 Task: Find connections with filter location Hisar with filter topic #training with filter profile language Potuguese with filter current company IndiGo (InterGlobe Aviation Ltd) with filter school Freshers Tamil Nadu Jobs with filter industry Wholesale Raw Farm Products with filter service category Mobile Marketing with filter keywords title School Bus Driver
Action: Mouse moved to (481, 63)
Screenshot: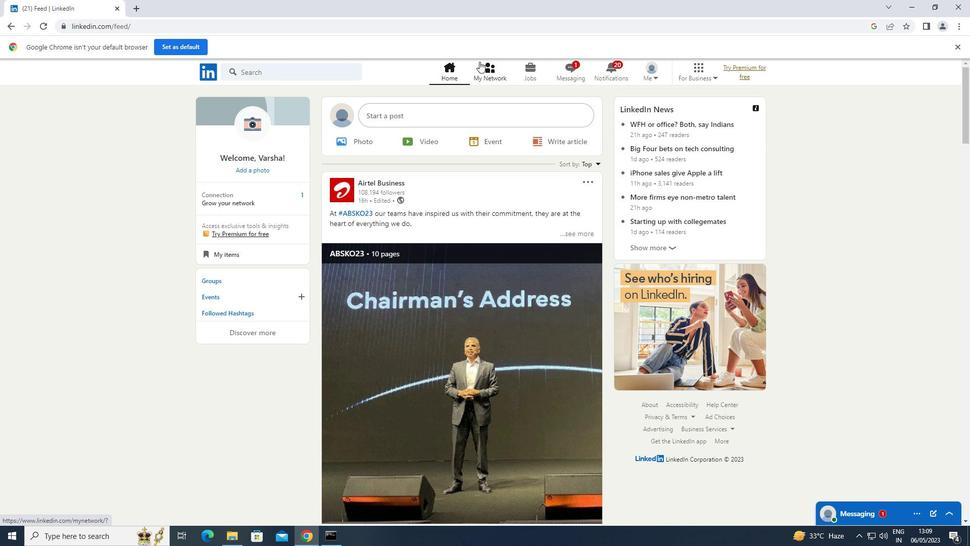 
Action: Mouse pressed left at (481, 63)
Screenshot: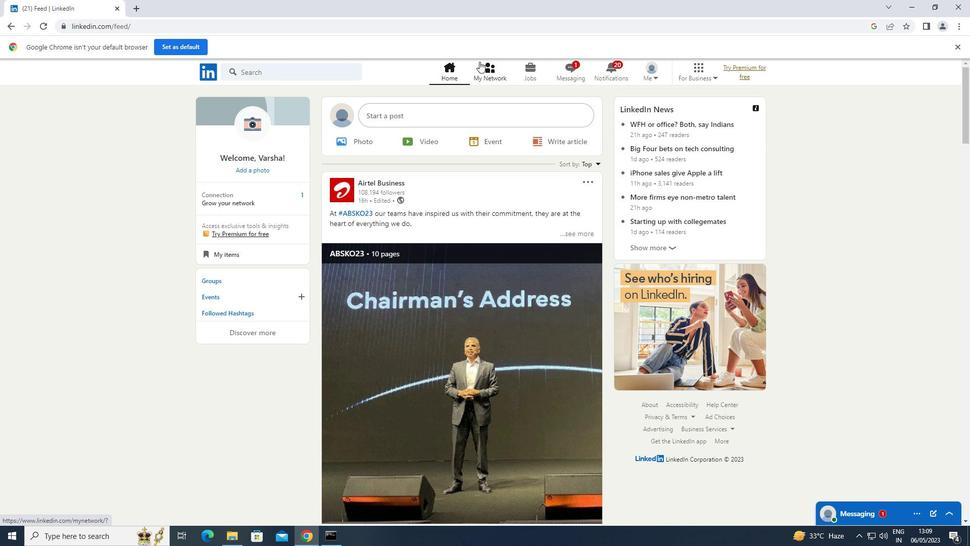 
Action: Mouse moved to (239, 124)
Screenshot: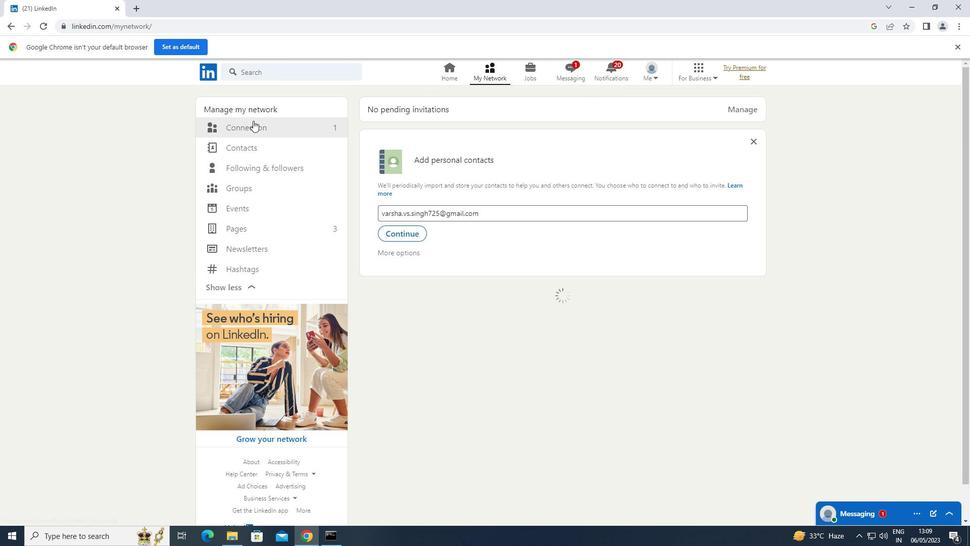 
Action: Mouse pressed left at (239, 124)
Screenshot: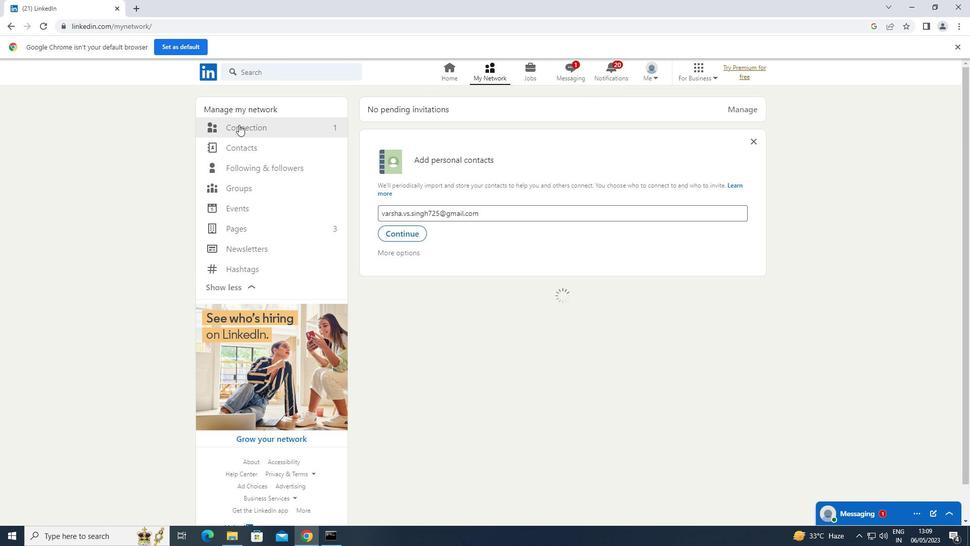 
Action: Mouse moved to (581, 129)
Screenshot: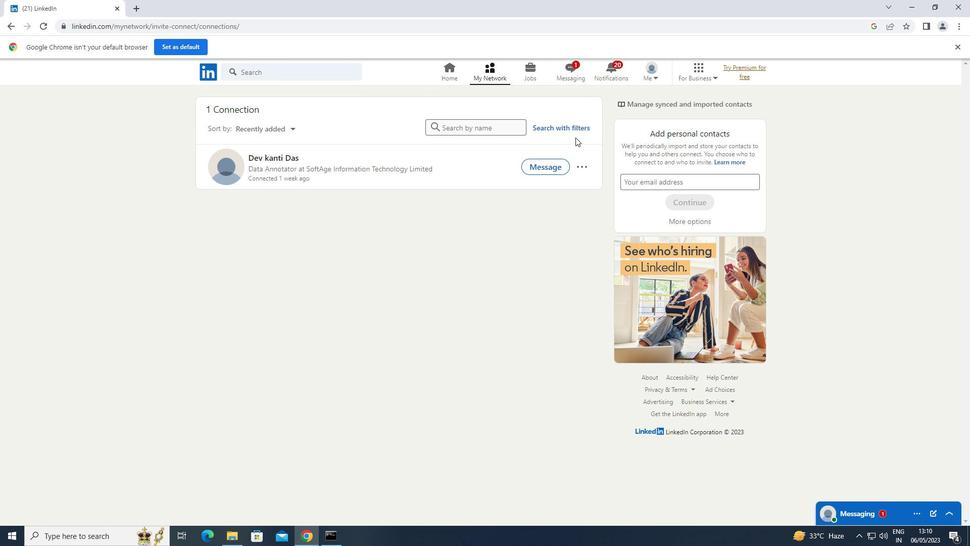 
Action: Mouse pressed left at (581, 129)
Screenshot: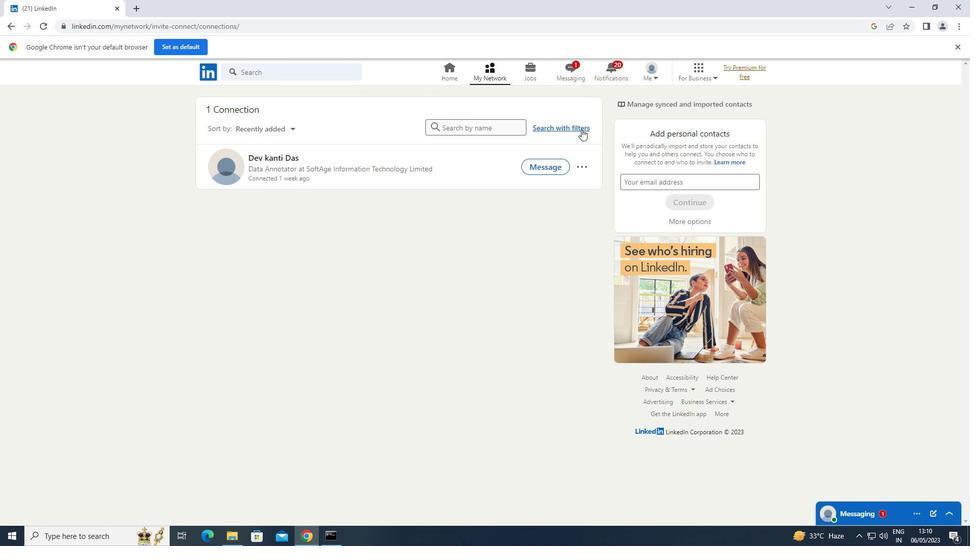 
Action: Mouse moved to (520, 102)
Screenshot: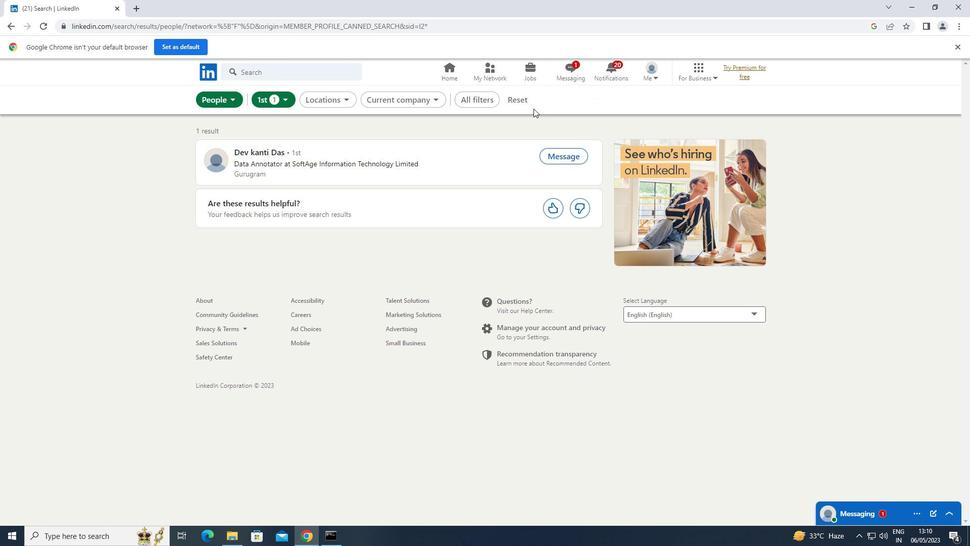 
Action: Mouse pressed left at (520, 102)
Screenshot: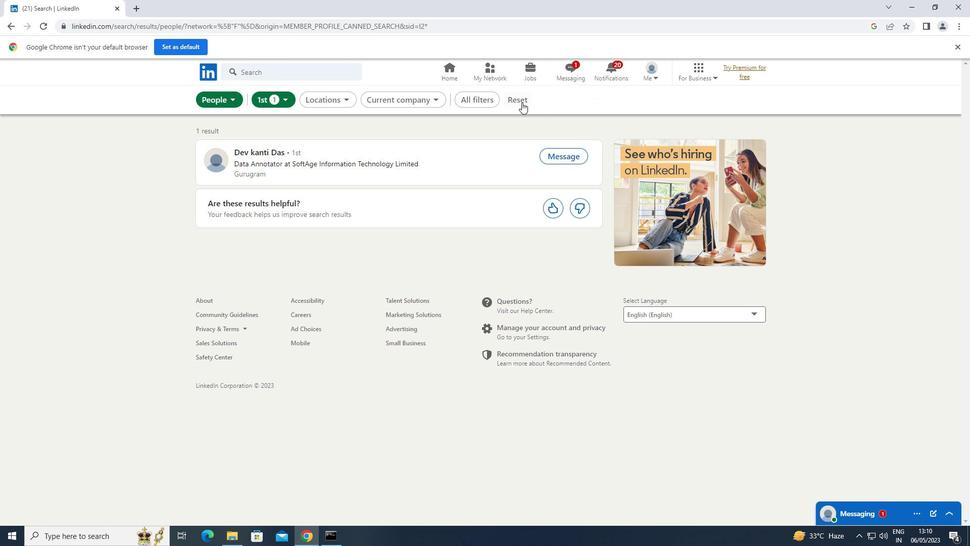 
Action: Mouse moved to (501, 103)
Screenshot: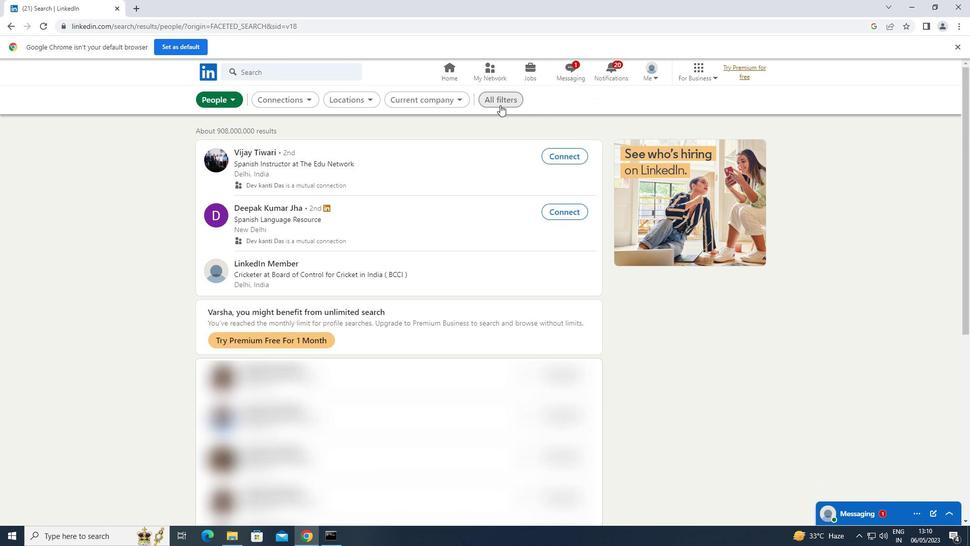 
Action: Mouse pressed left at (501, 103)
Screenshot: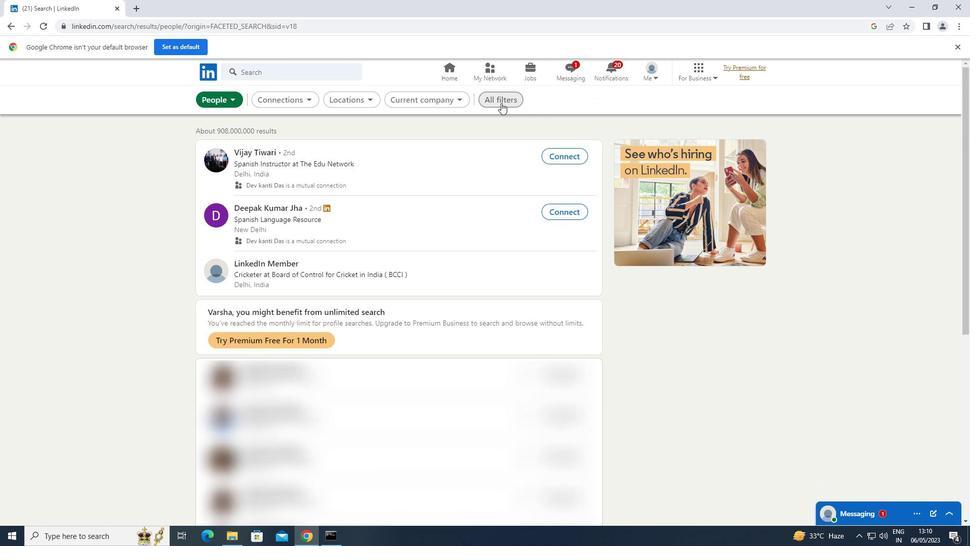 
Action: Mouse moved to (732, 205)
Screenshot: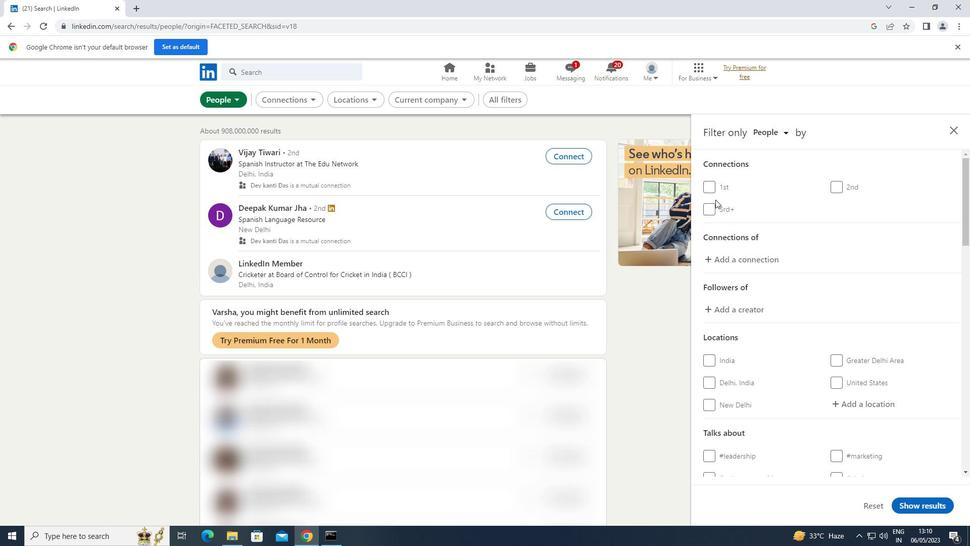 
Action: Mouse scrolled (732, 204) with delta (0, 0)
Screenshot: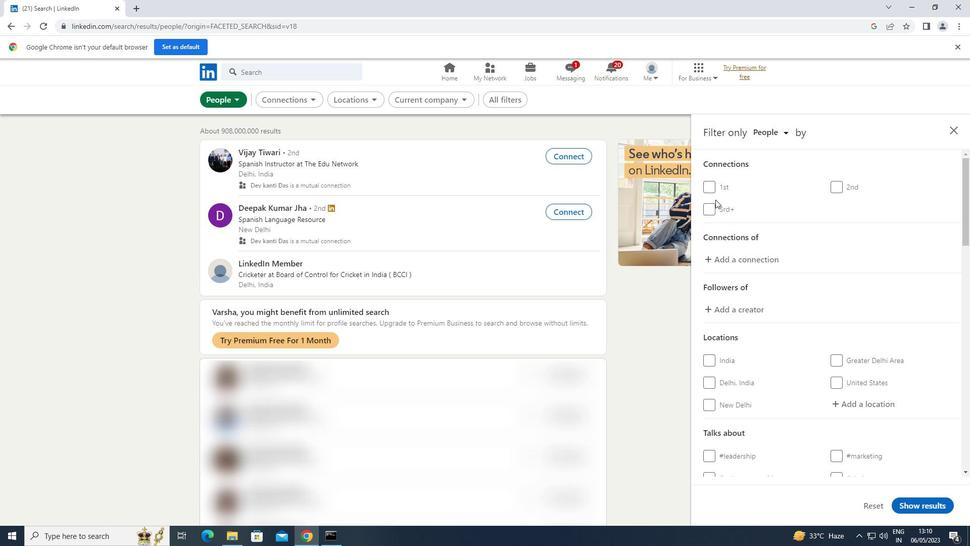 
Action: Mouse moved to (733, 205)
Screenshot: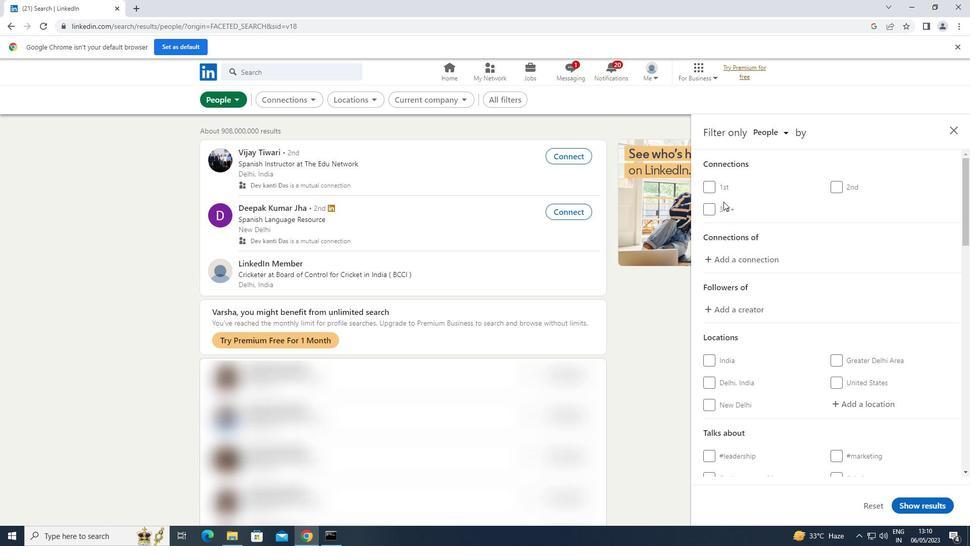 
Action: Mouse scrolled (733, 205) with delta (0, 0)
Screenshot: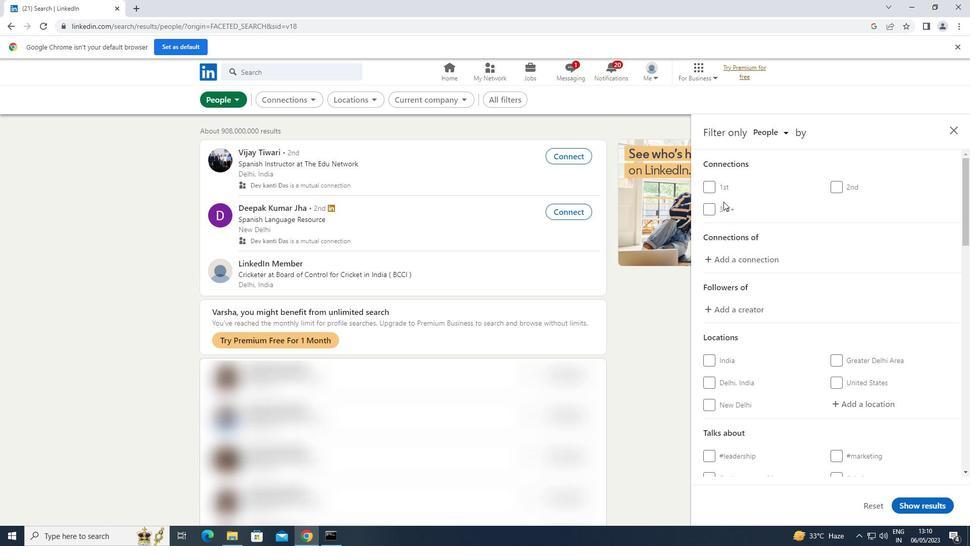 
Action: Mouse scrolled (733, 205) with delta (0, 0)
Screenshot: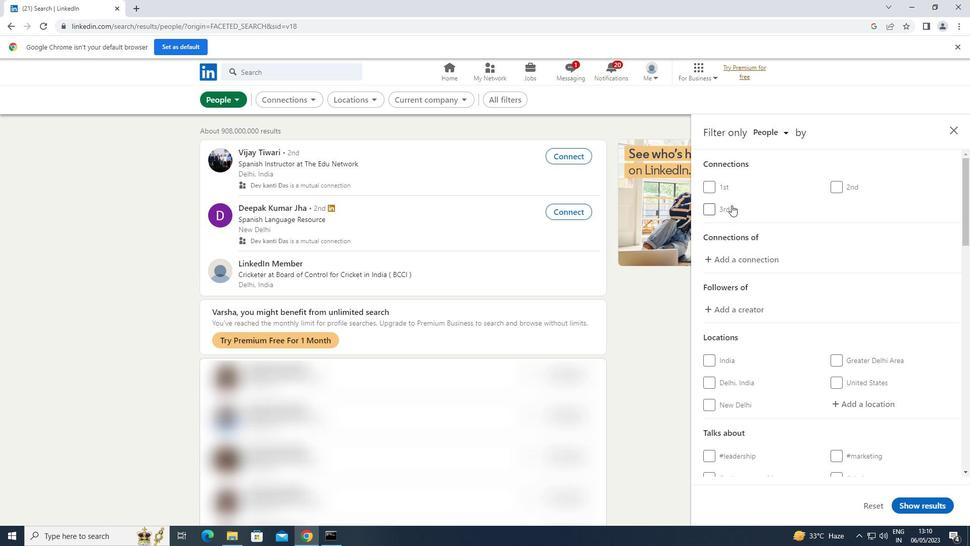 
Action: Mouse moved to (864, 254)
Screenshot: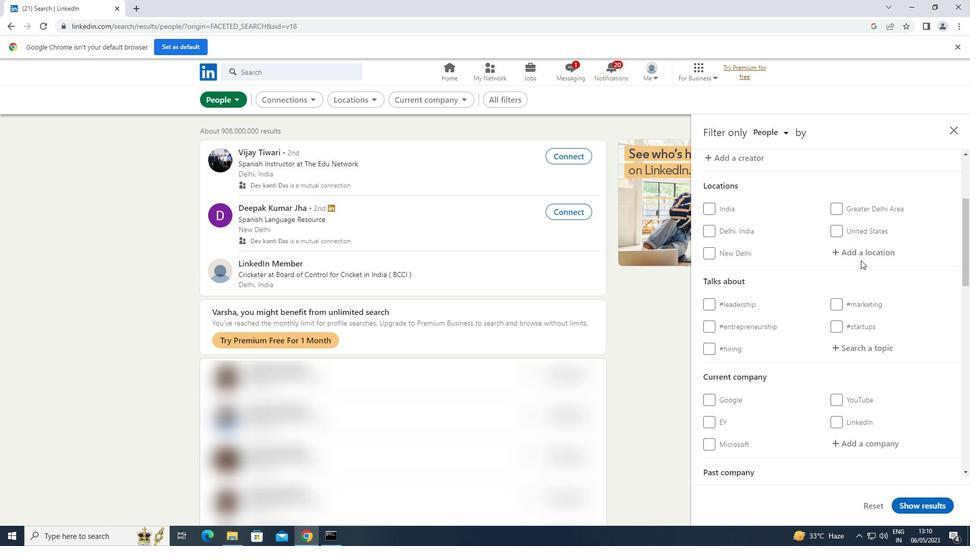 
Action: Mouse pressed left at (864, 254)
Screenshot: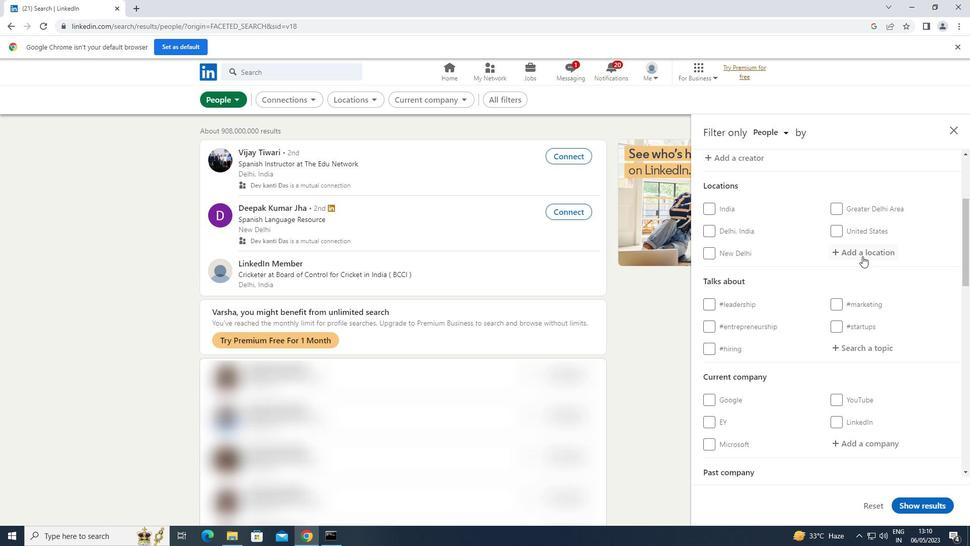 
Action: Key pressed <Key.shift>HISAR
Screenshot: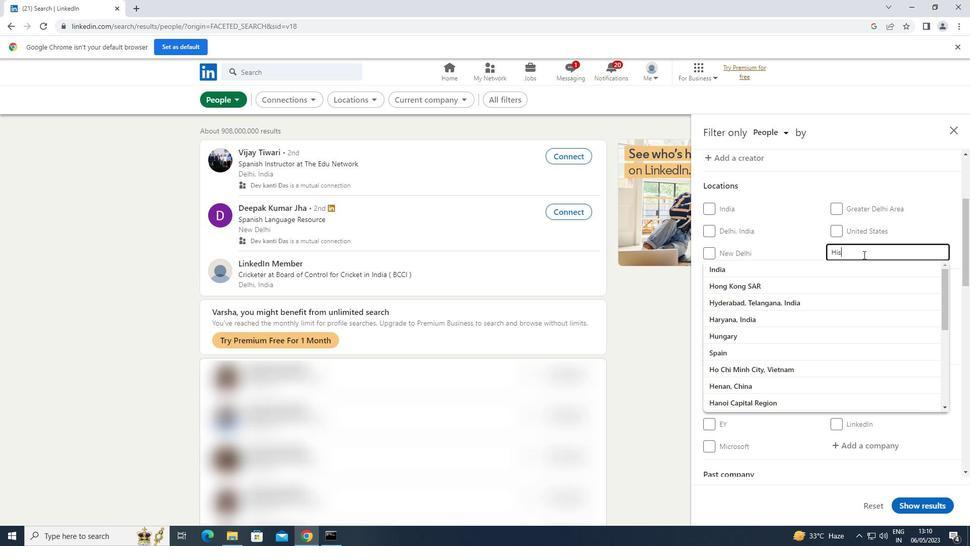 
Action: Mouse moved to (844, 350)
Screenshot: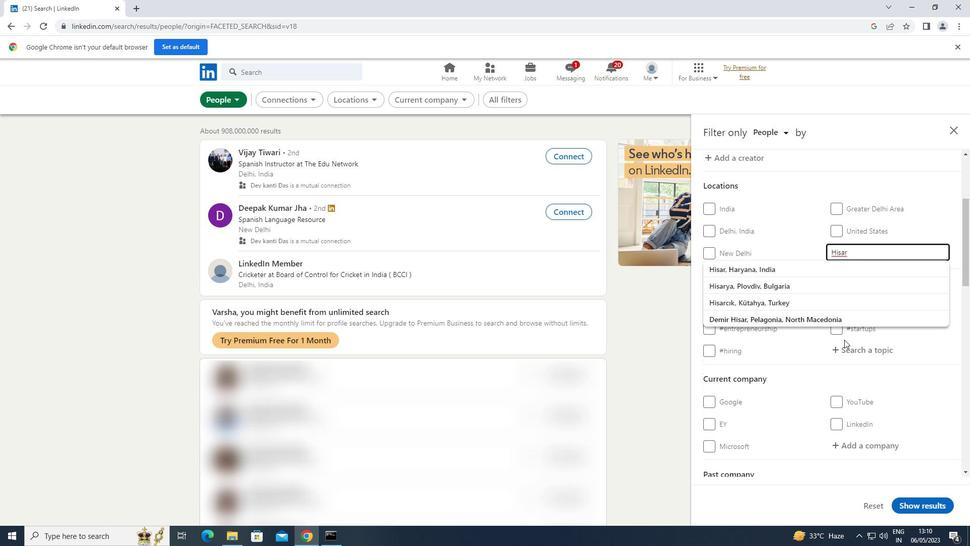 
Action: Mouse pressed left at (844, 350)
Screenshot: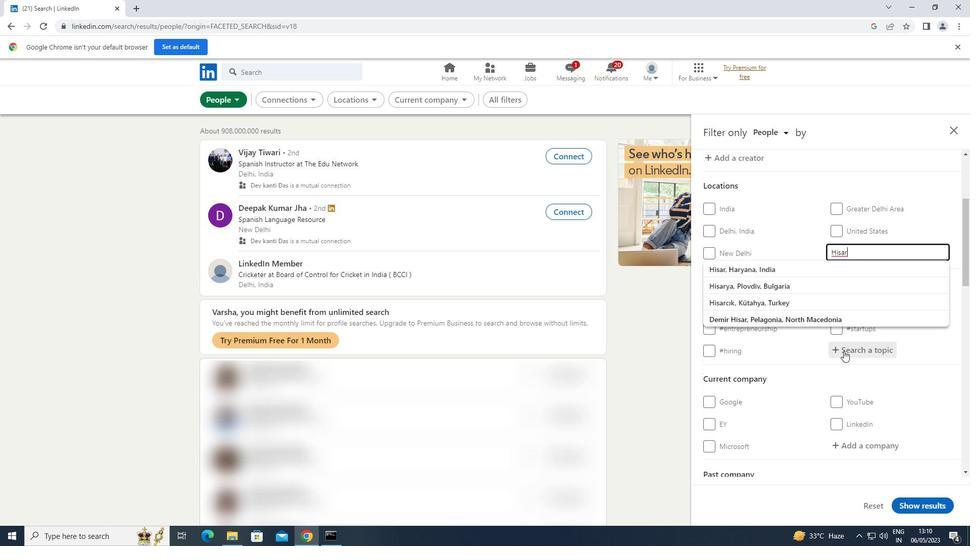 
Action: Key pressed TRAINING
Screenshot: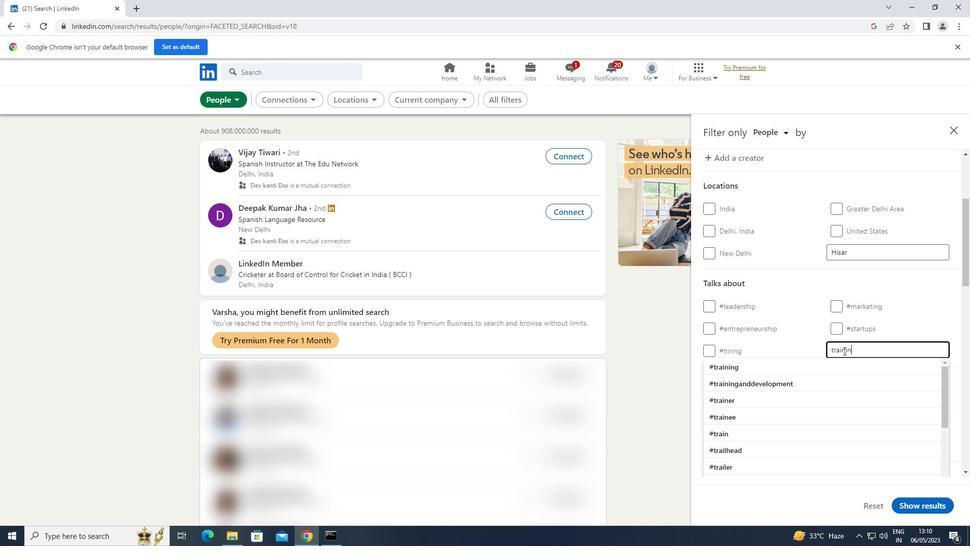 
Action: Mouse moved to (793, 369)
Screenshot: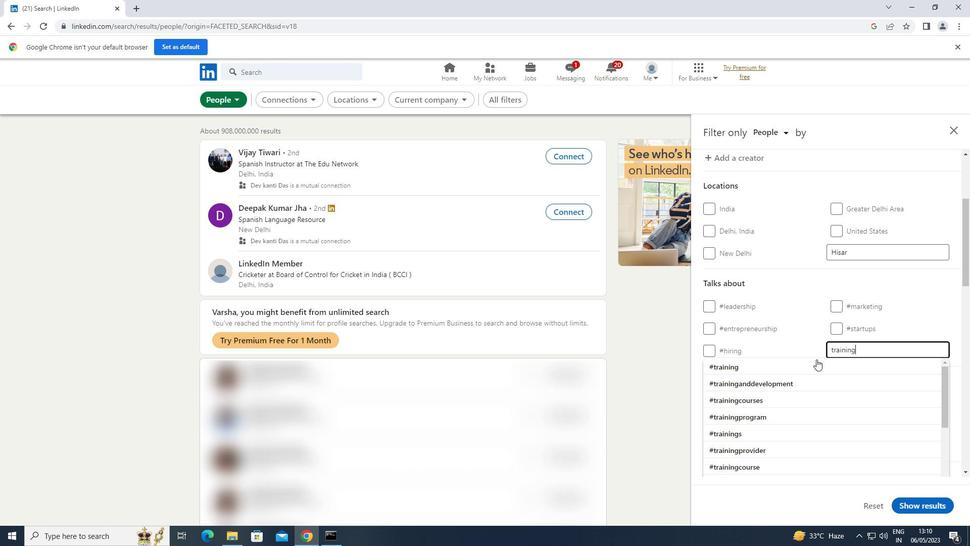 
Action: Mouse pressed left at (793, 369)
Screenshot: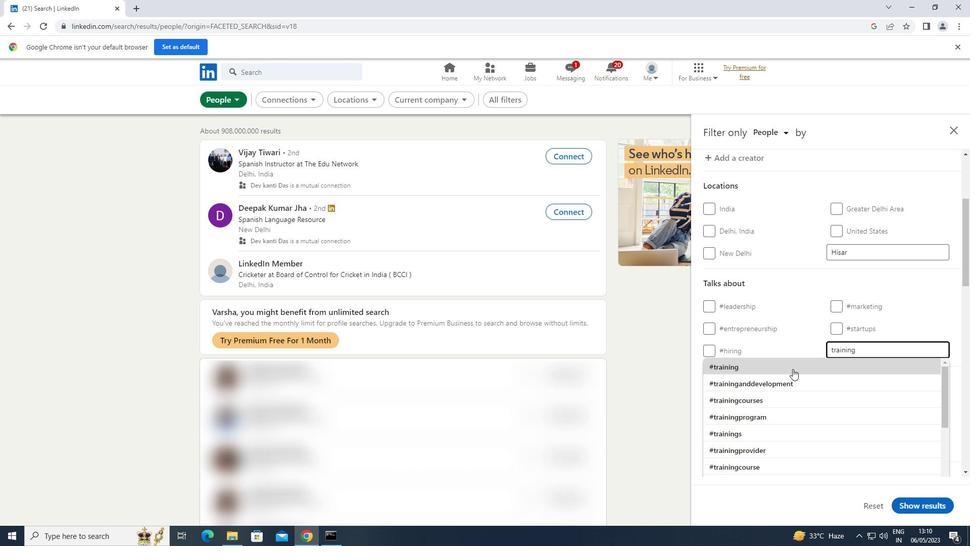 
Action: Mouse moved to (799, 351)
Screenshot: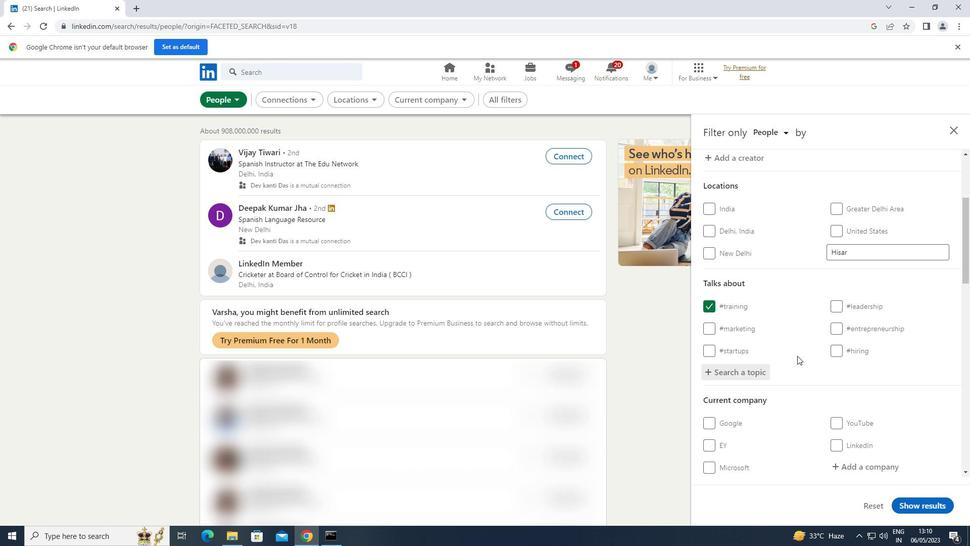 
Action: Mouse scrolled (799, 351) with delta (0, 0)
Screenshot: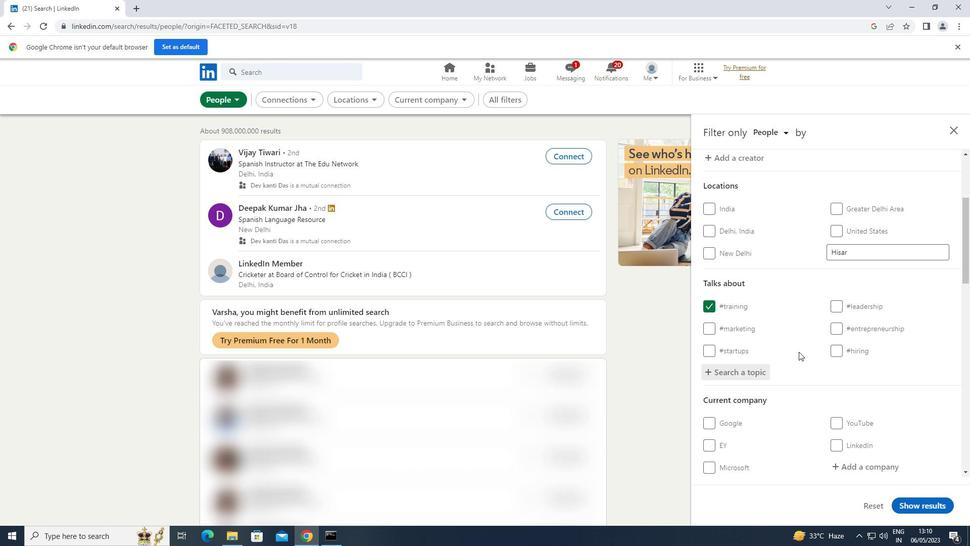 
Action: Mouse scrolled (799, 351) with delta (0, 0)
Screenshot: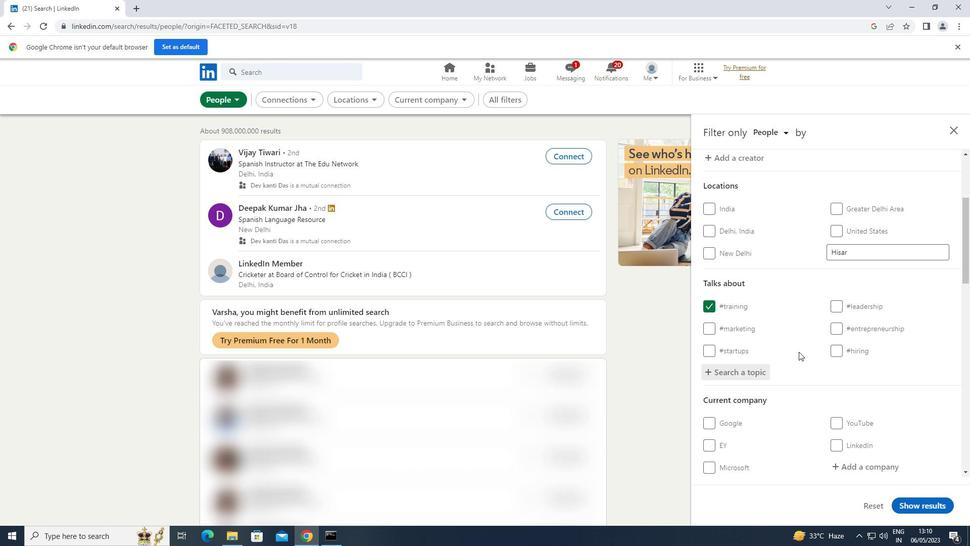
Action: Mouse moved to (799, 349)
Screenshot: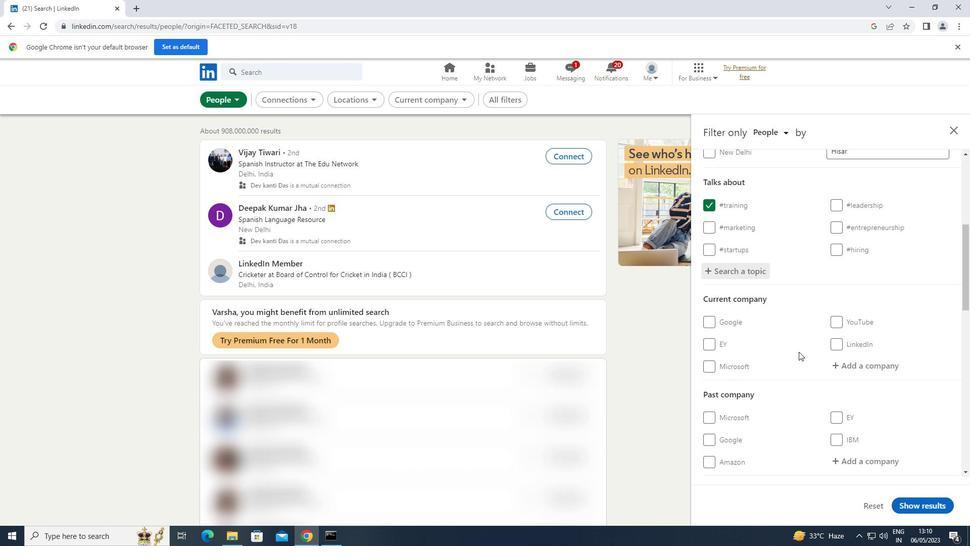 
Action: Mouse scrolled (799, 349) with delta (0, 0)
Screenshot: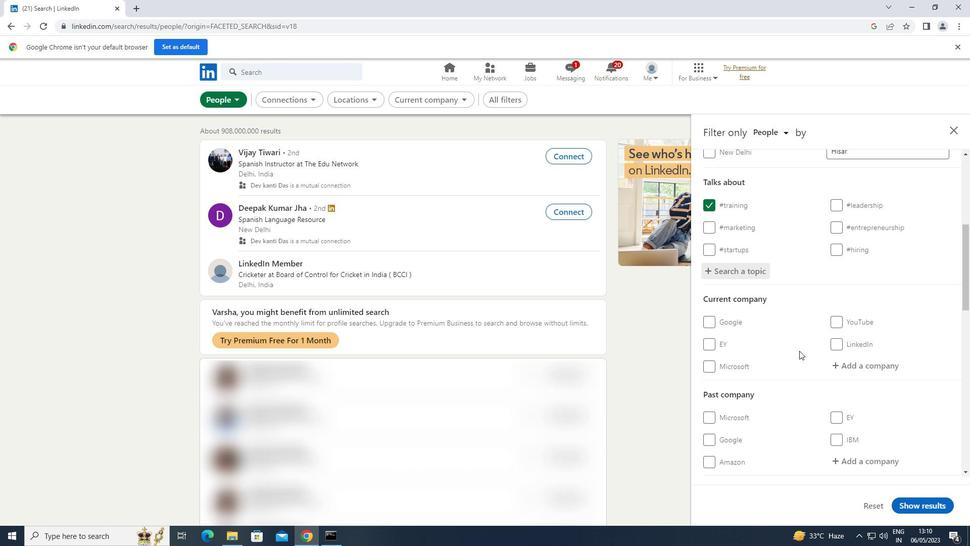 
Action: Mouse scrolled (799, 349) with delta (0, 0)
Screenshot: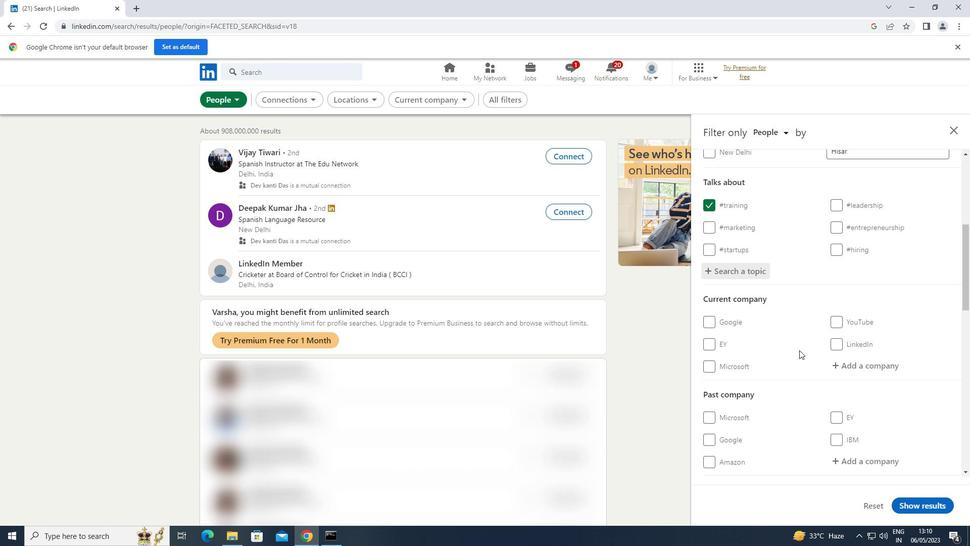 
Action: Mouse scrolled (799, 349) with delta (0, 0)
Screenshot: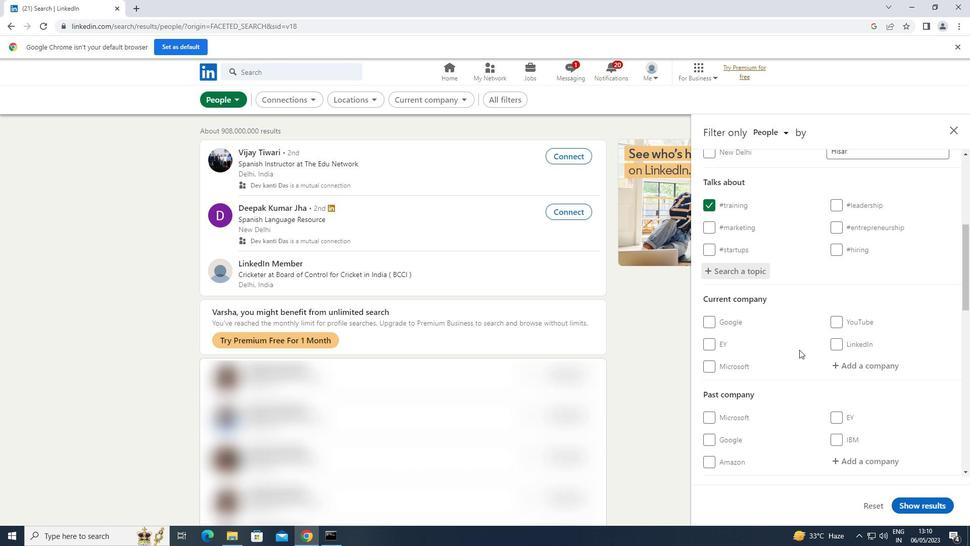 
Action: Mouse scrolled (799, 349) with delta (0, 0)
Screenshot: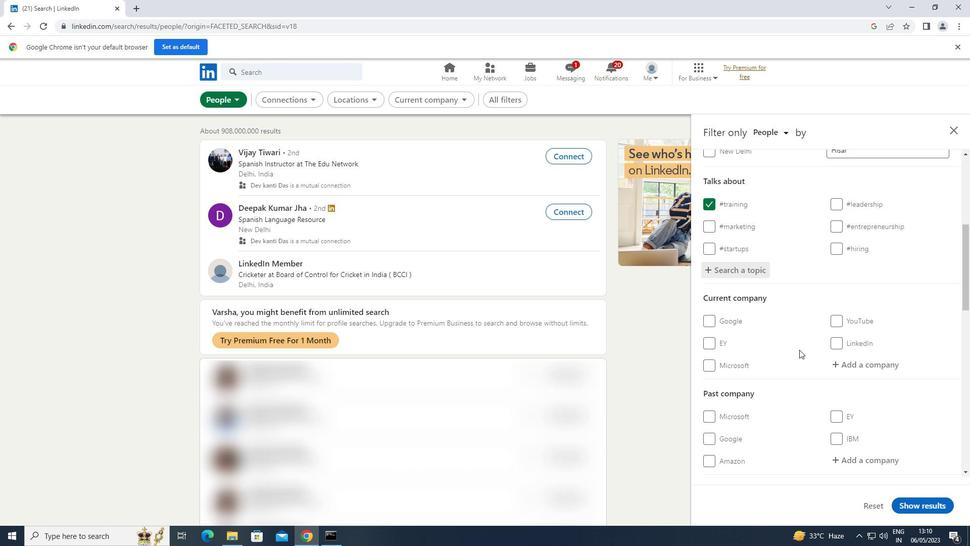 
Action: Mouse moved to (800, 348)
Screenshot: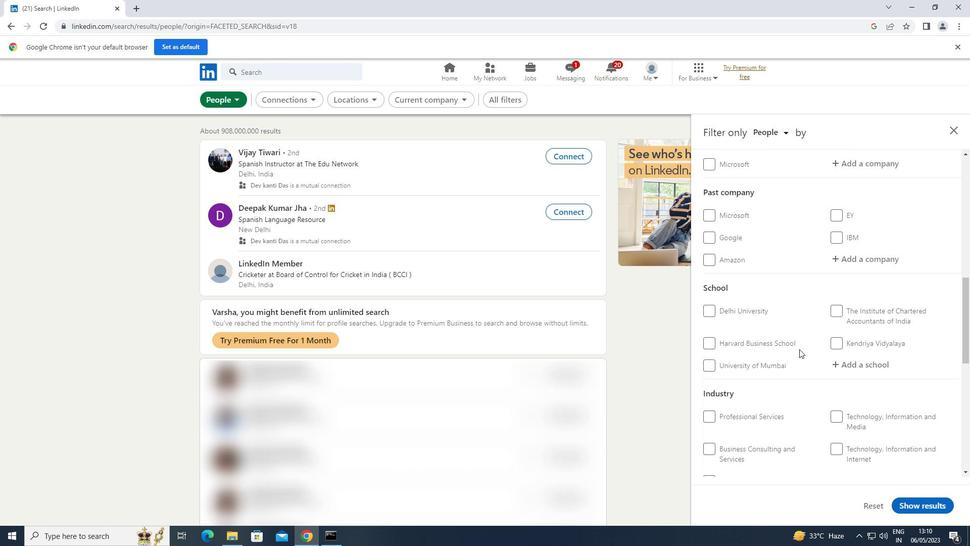 
Action: Mouse scrolled (800, 348) with delta (0, 0)
Screenshot: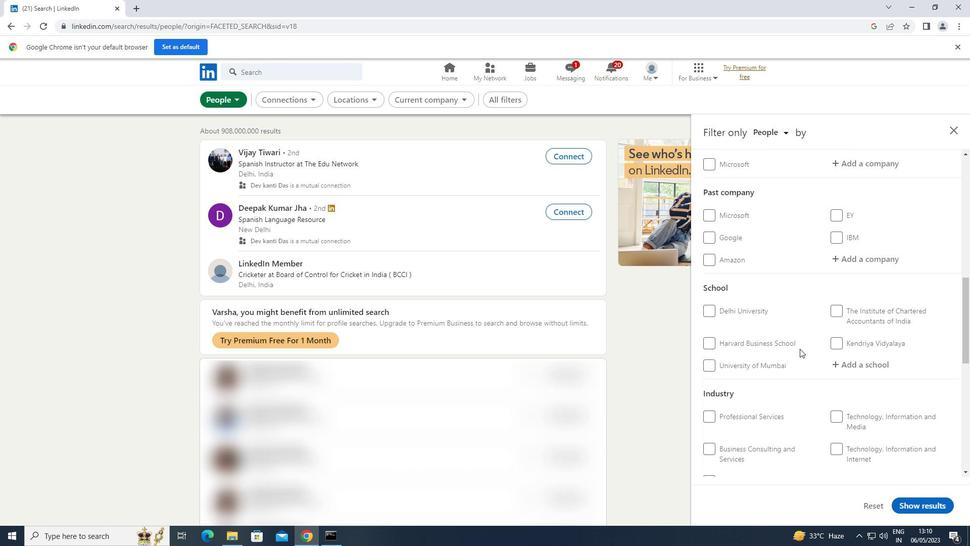 
Action: Mouse scrolled (800, 348) with delta (0, 0)
Screenshot: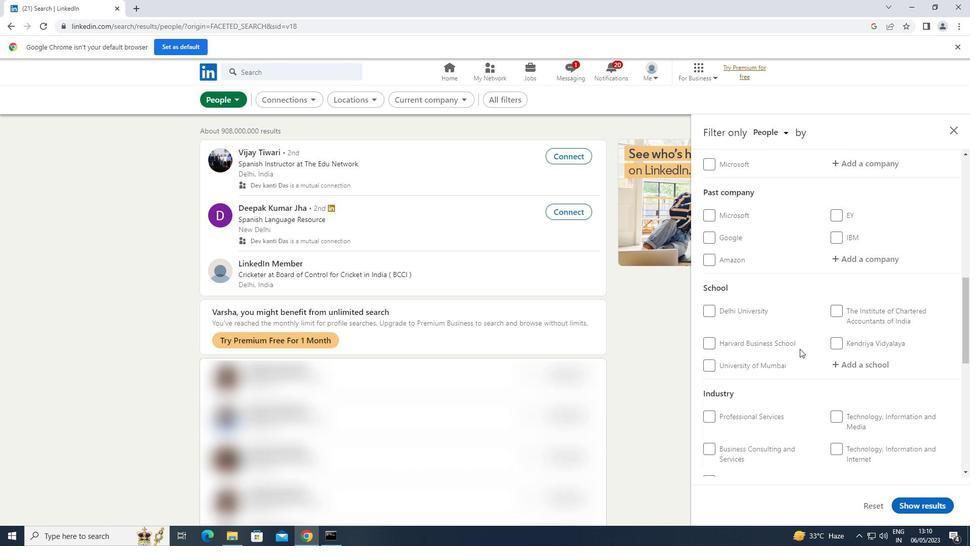 
Action: Mouse scrolled (800, 348) with delta (0, 0)
Screenshot: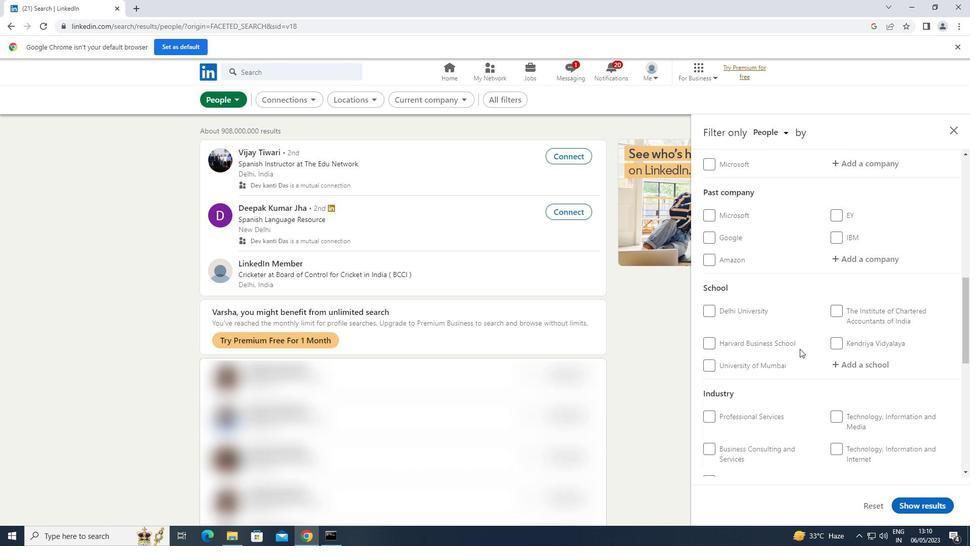 
Action: Mouse moved to (838, 401)
Screenshot: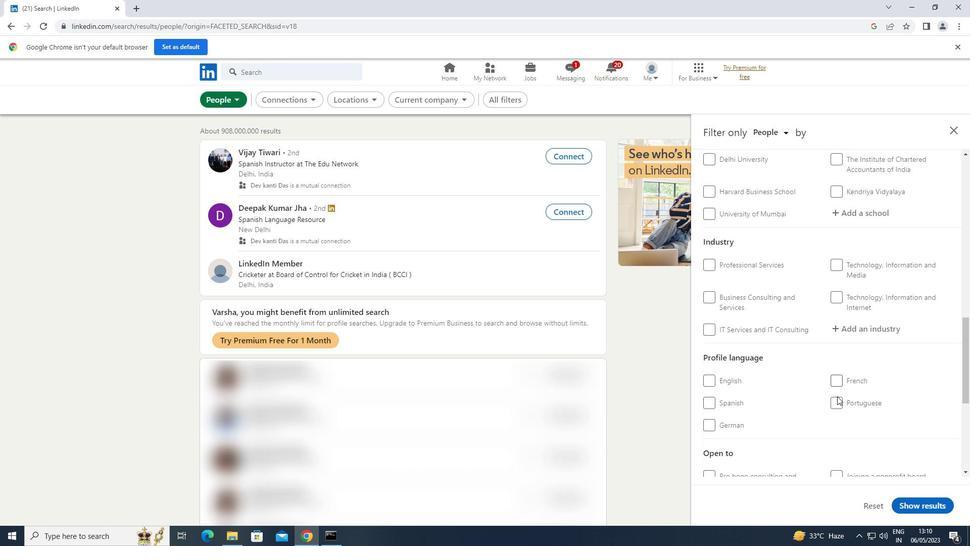 
Action: Mouse pressed left at (838, 401)
Screenshot: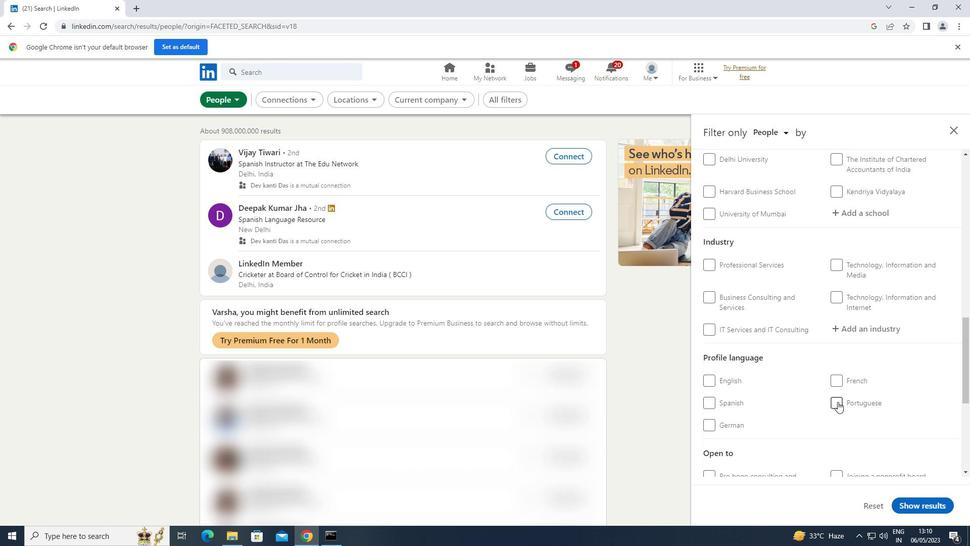 
Action: Mouse moved to (843, 371)
Screenshot: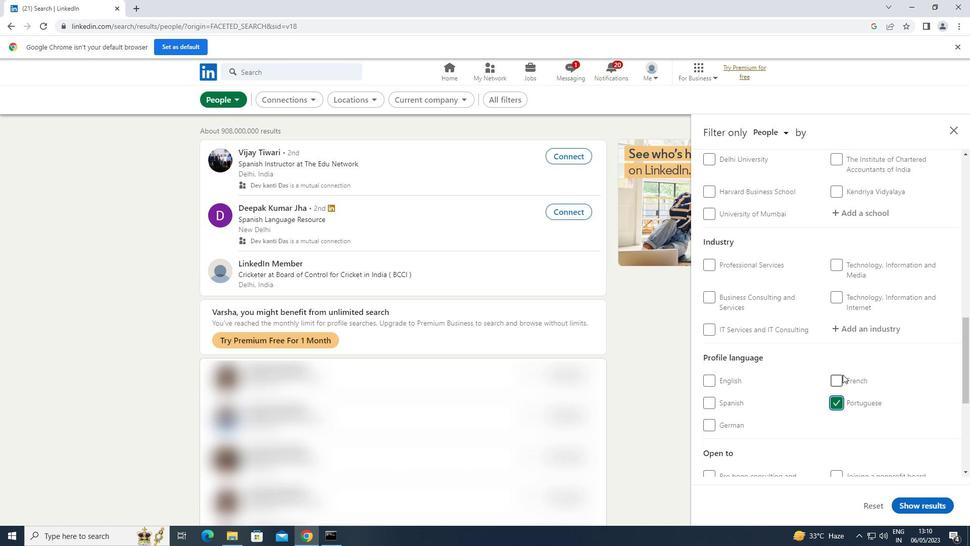 
Action: Mouse scrolled (843, 372) with delta (0, 0)
Screenshot: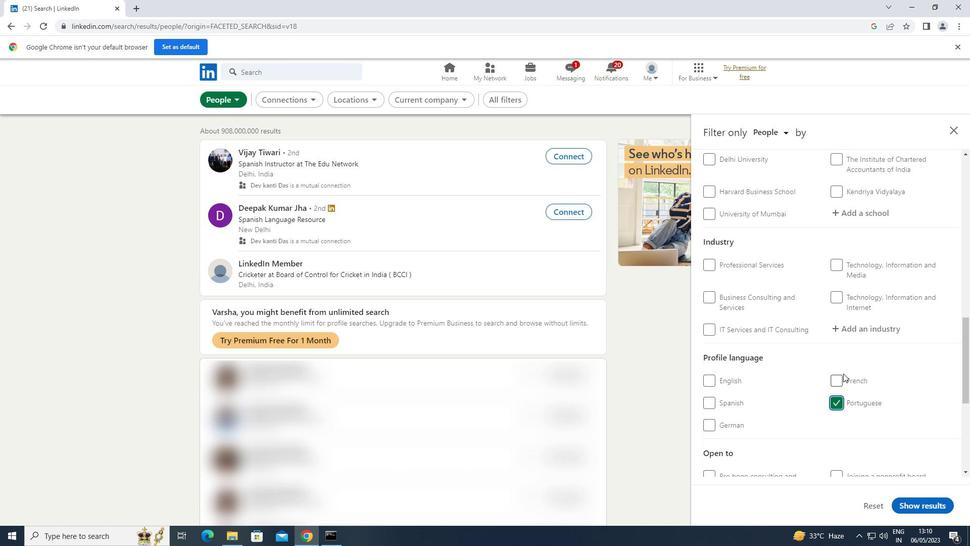 
Action: Mouse moved to (843, 371)
Screenshot: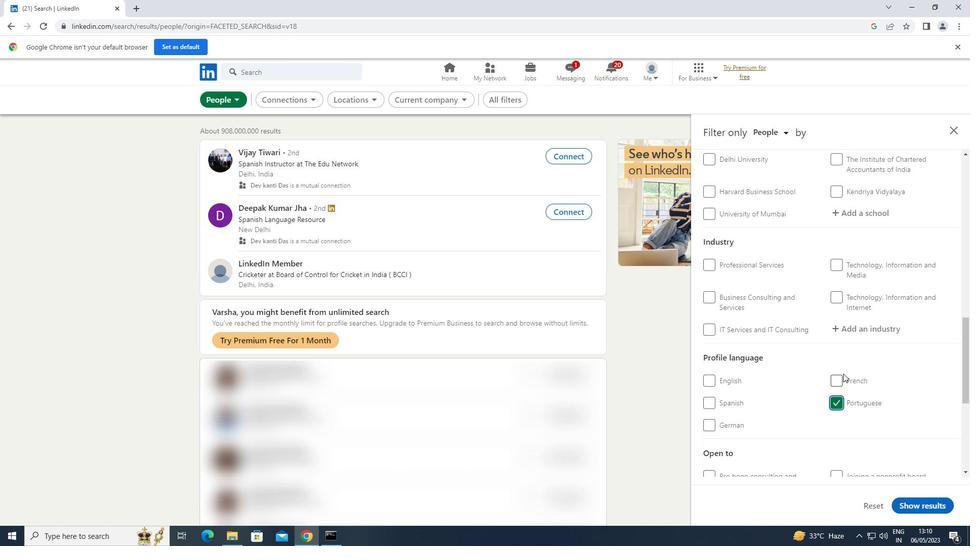 
Action: Mouse scrolled (843, 371) with delta (0, 0)
Screenshot: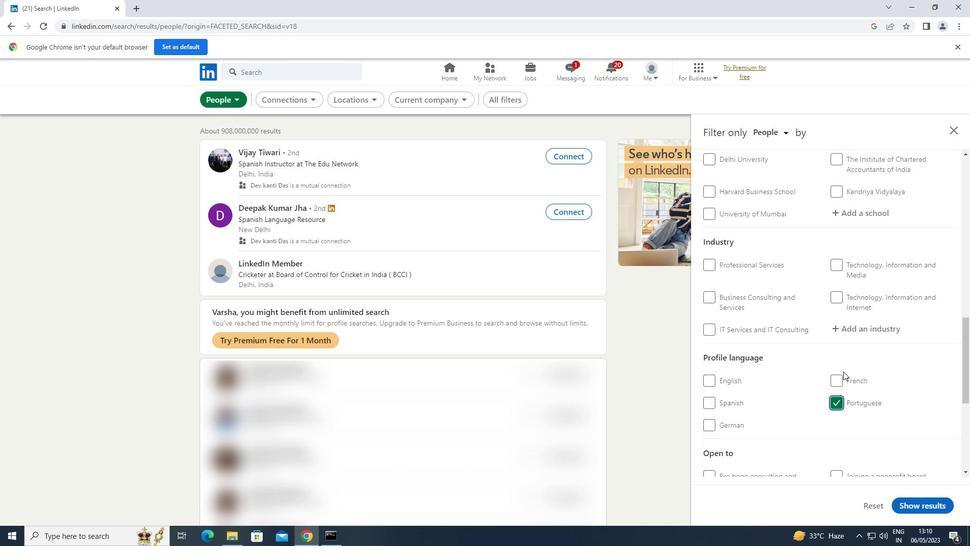 
Action: Mouse moved to (843, 369)
Screenshot: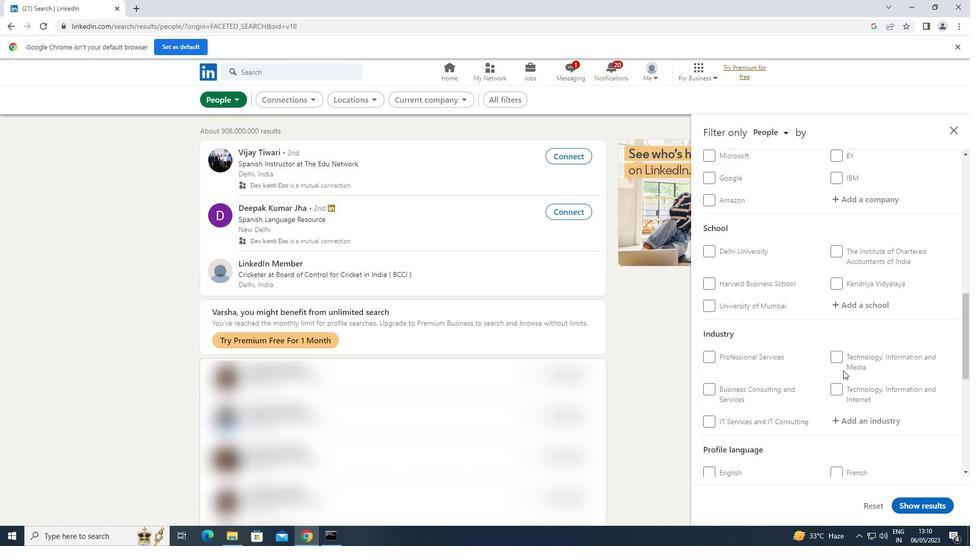 
Action: Mouse scrolled (843, 369) with delta (0, 0)
Screenshot: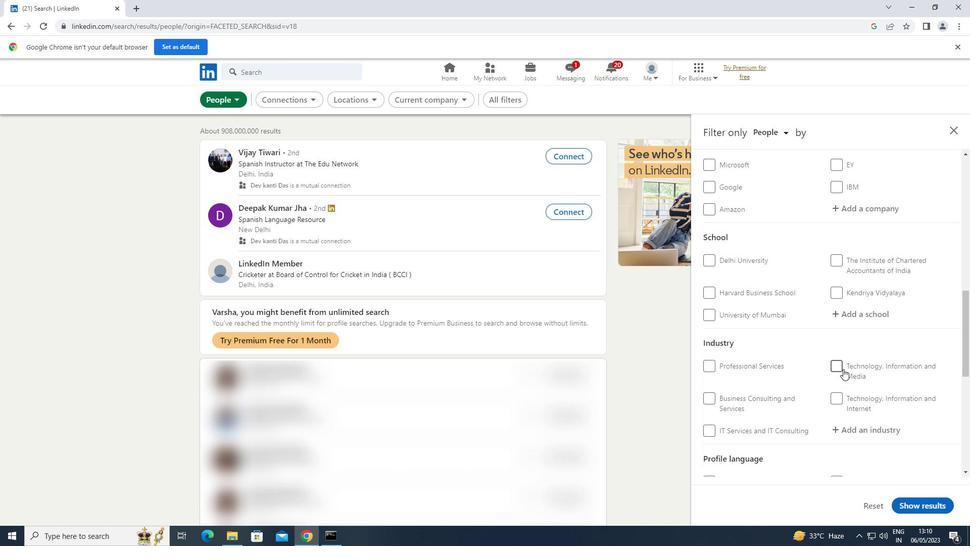 
Action: Mouse moved to (843, 369)
Screenshot: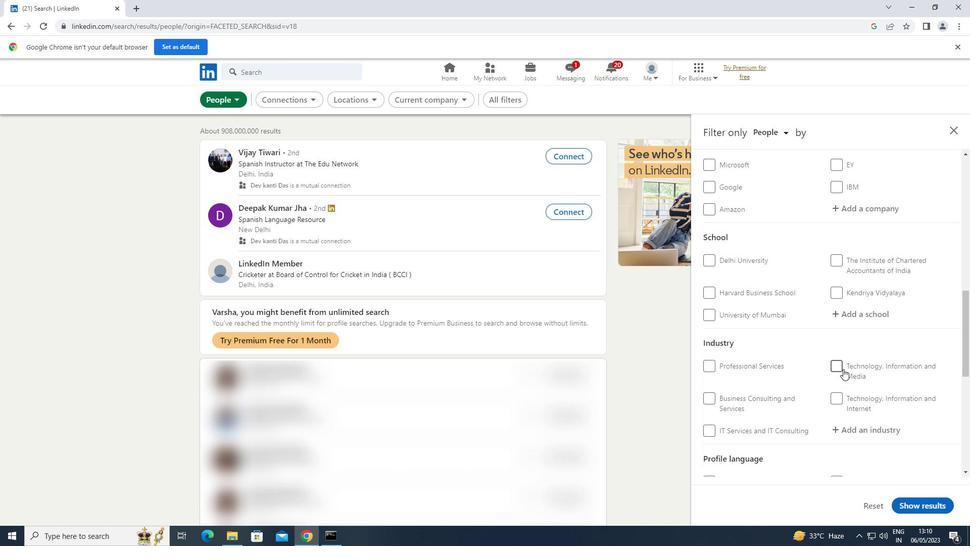 
Action: Mouse scrolled (843, 369) with delta (0, 0)
Screenshot: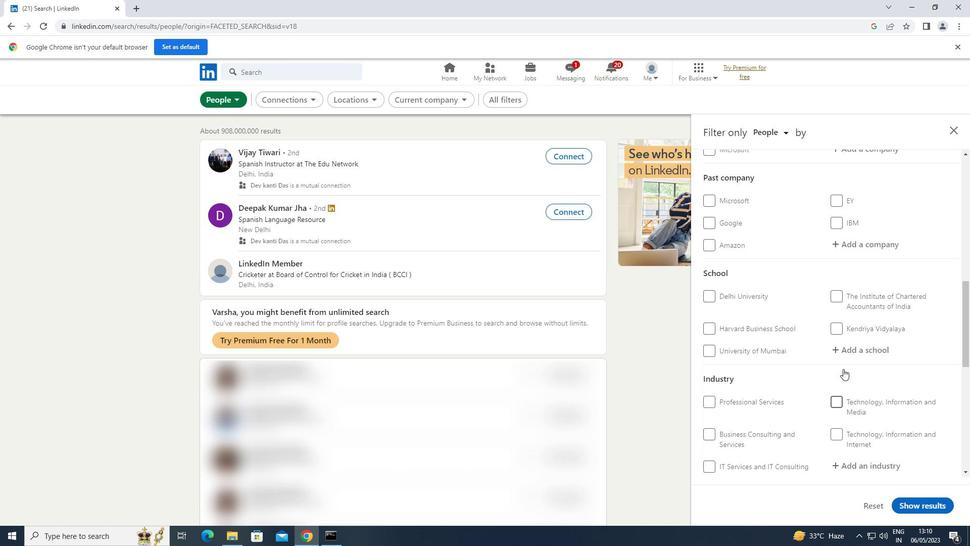 
Action: Mouse moved to (844, 366)
Screenshot: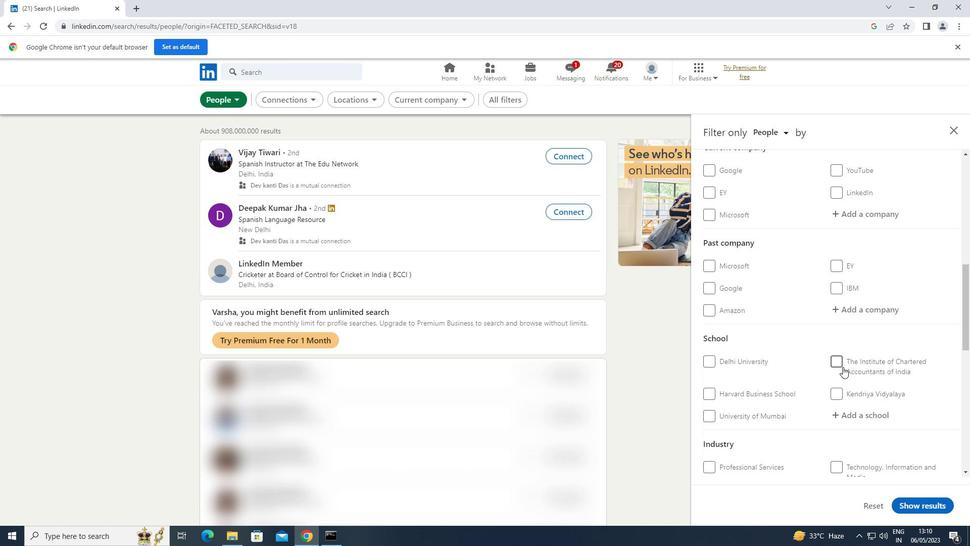 
Action: Mouse scrolled (844, 366) with delta (0, 0)
Screenshot: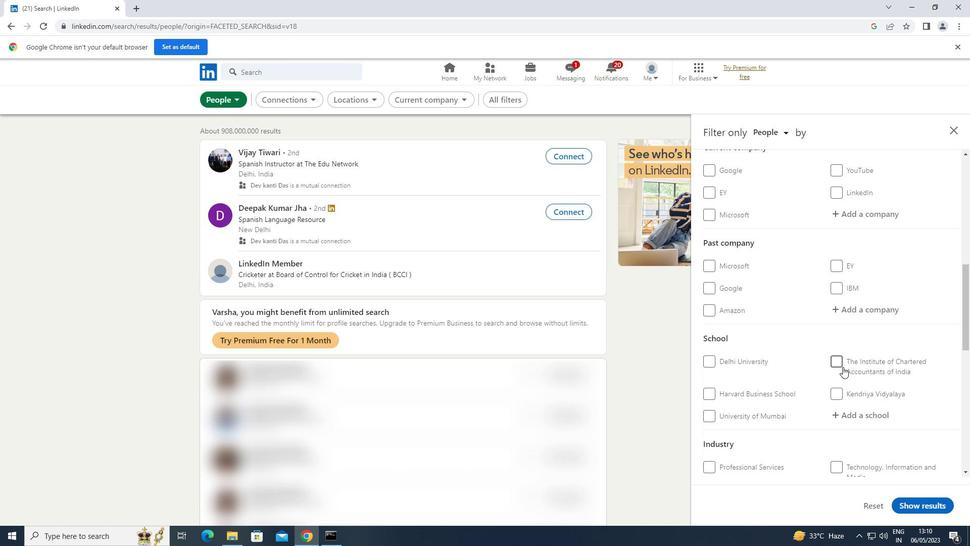 
Action: Mouse moved to (844, 365)
Screenshot: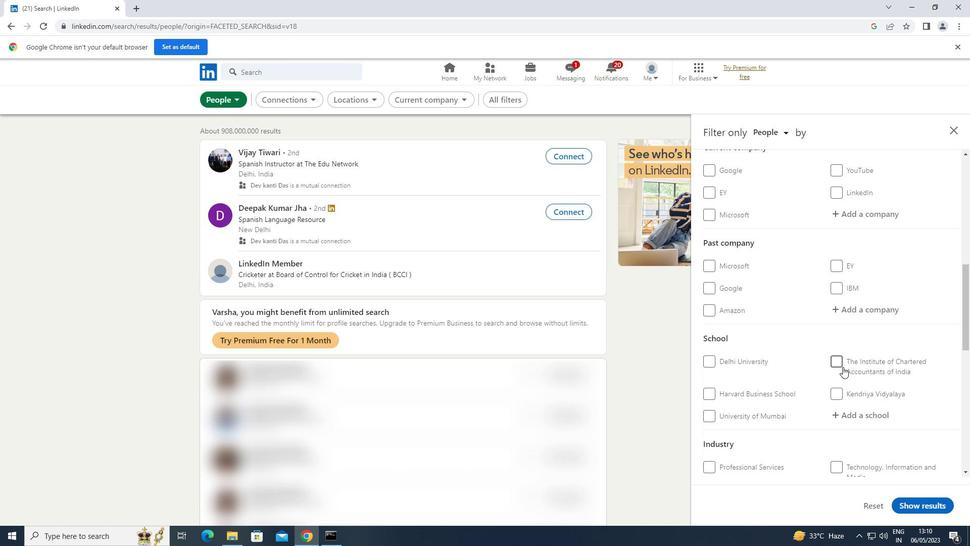 
Action: Mouse scrolled (844, 366) with delta (0, 0)
Screenshot: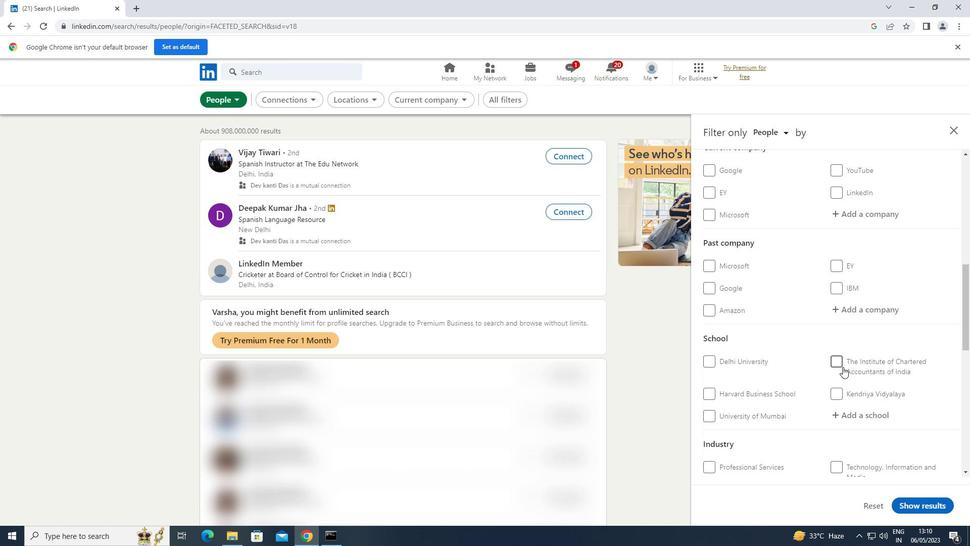 
Action: Mouse moved to (858, 315)
Screenshot: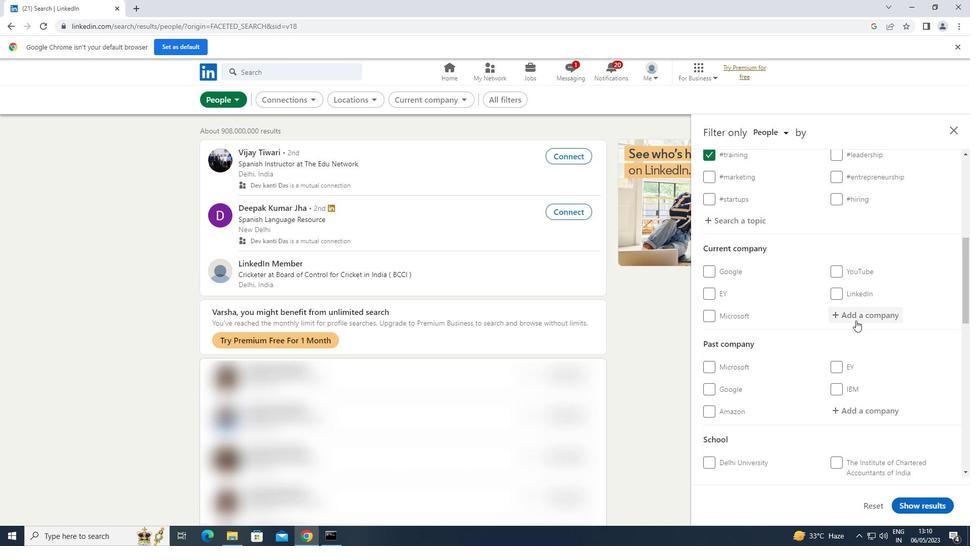 
Action: Mouse pressed left at (858, 315)
Screenshot: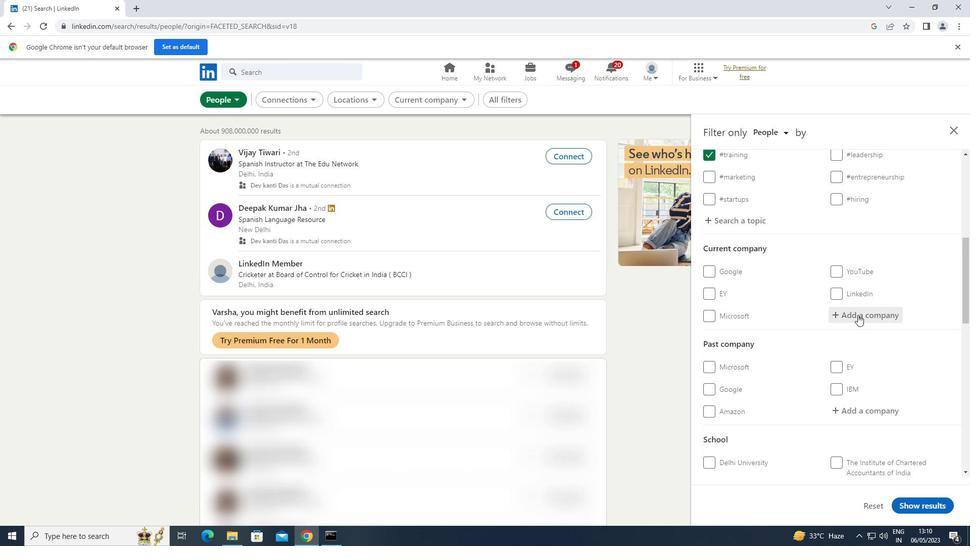 
Action: Key pressed <Key.shift>INDI<Key.shift>GO
Screenshot: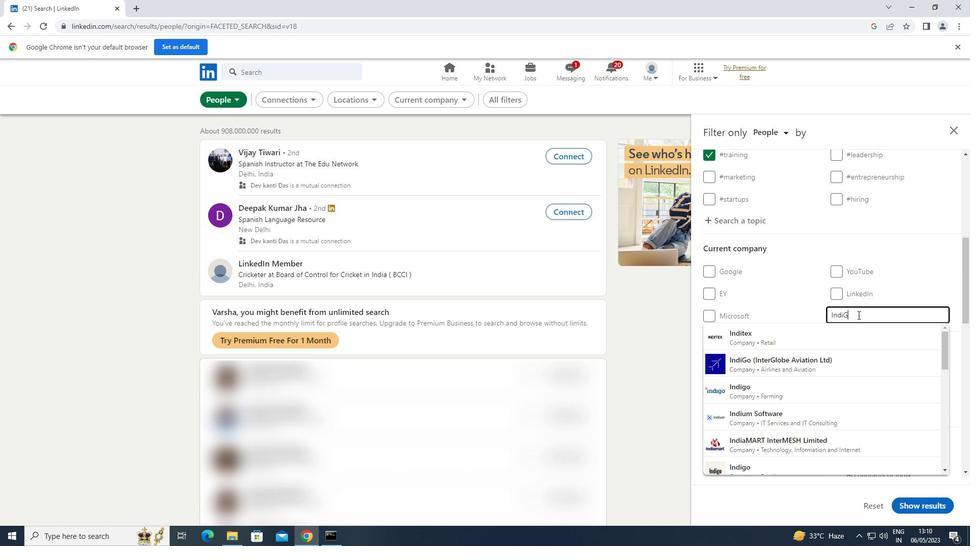 
Action: Mouse moved to (815, 358)
Screenshot: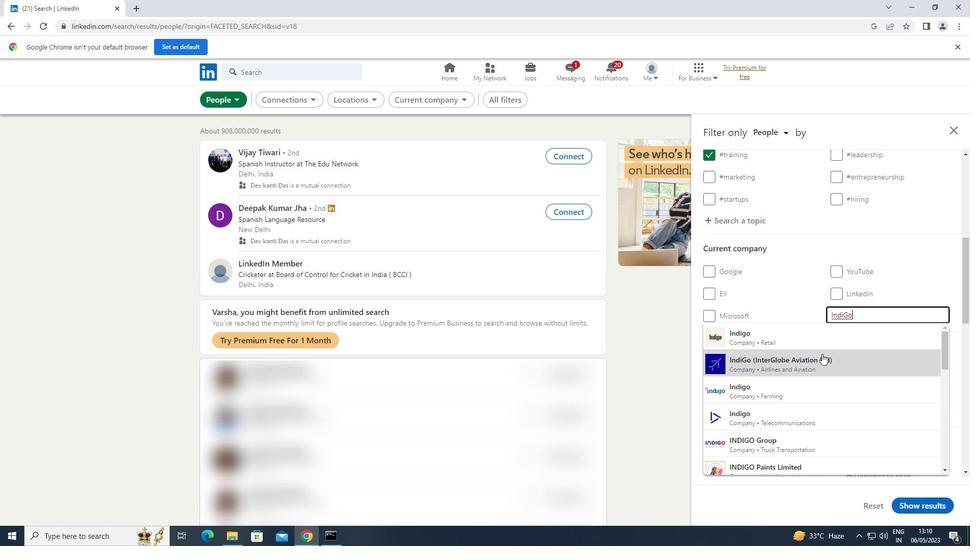 
Action: Mouse pressed left at (815, 358)
Screenshot: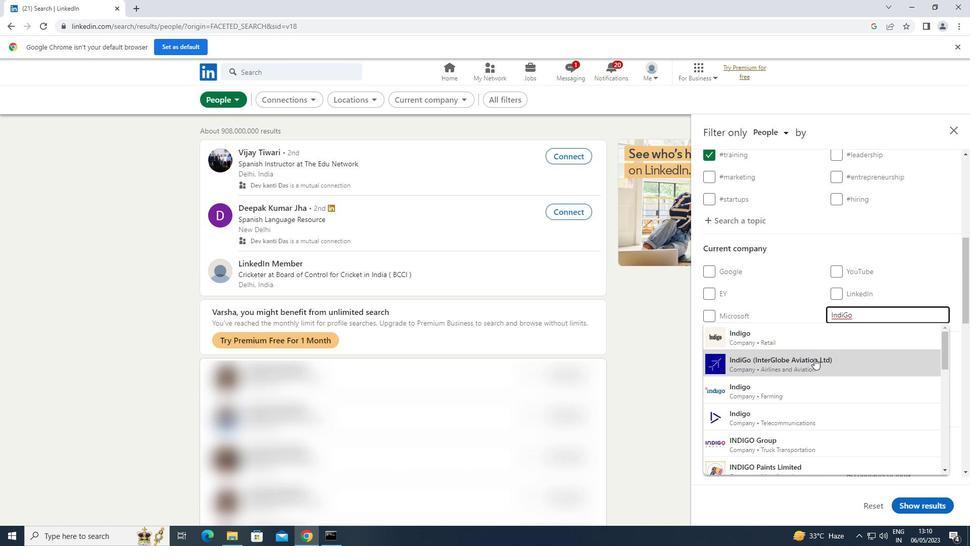 
Action: Mouse moved to (815, 357)
Screenshot: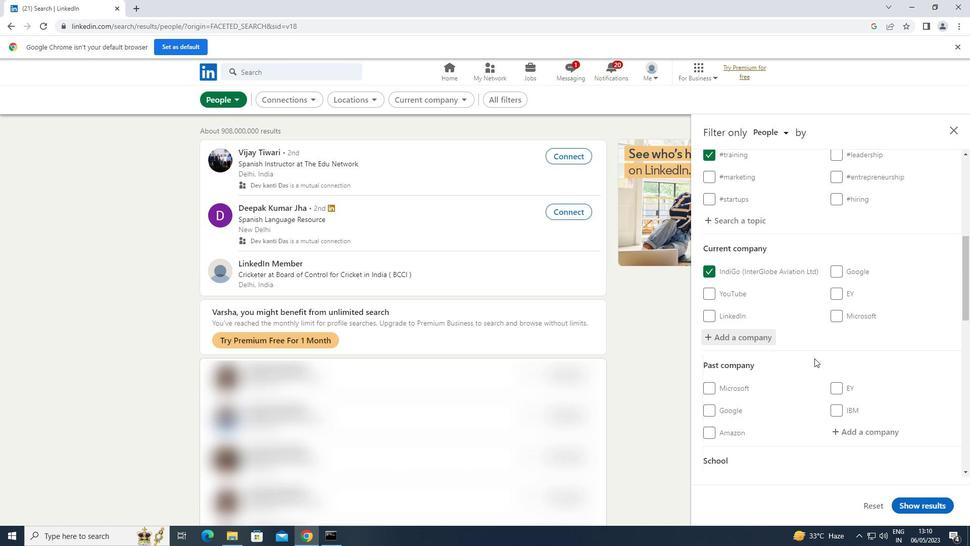 
Action: Mouse scrolled (815, 357) with delta (0, 0)
Screenshot: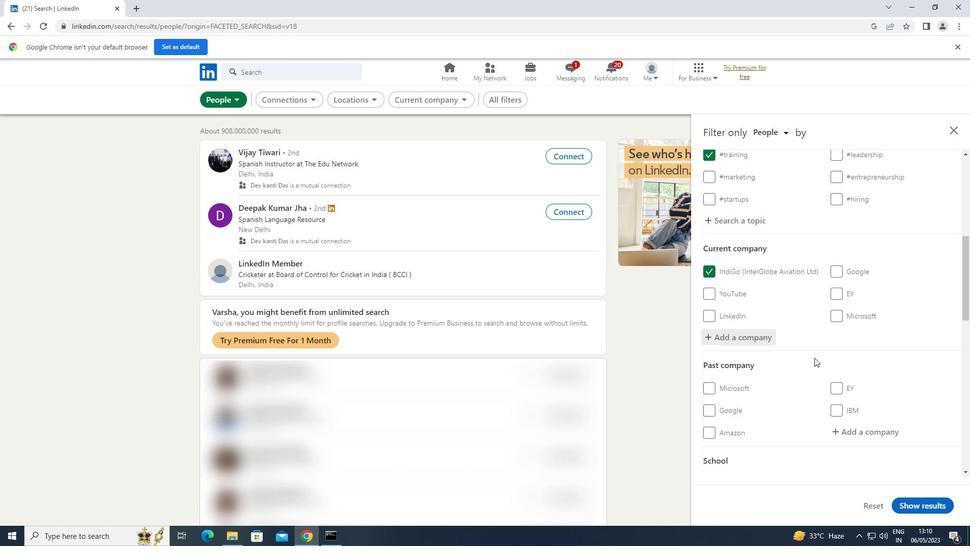 
Action: Mouse scrolled (815, 357) with delta (0, 0)
Screenshot: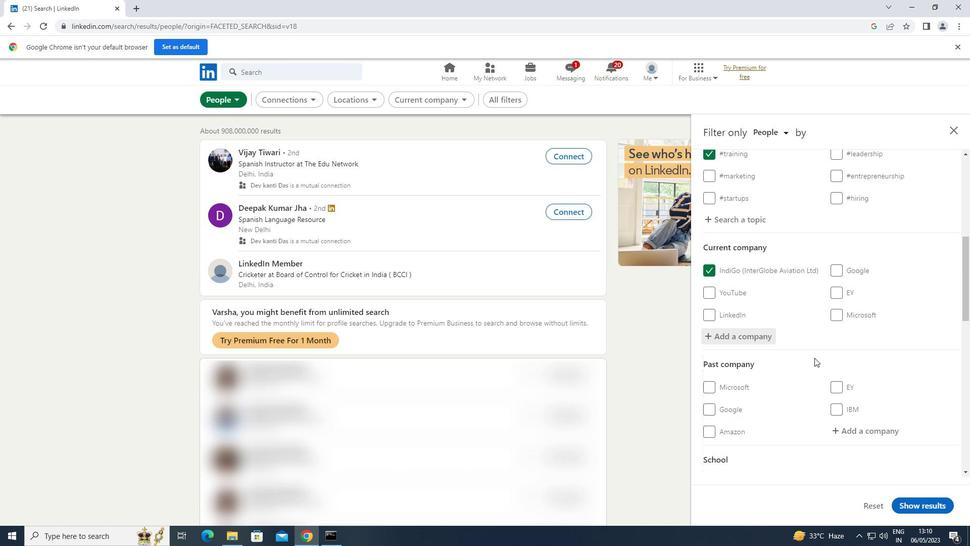 
Action: Mouse moved to (816, 350)
Screenshot: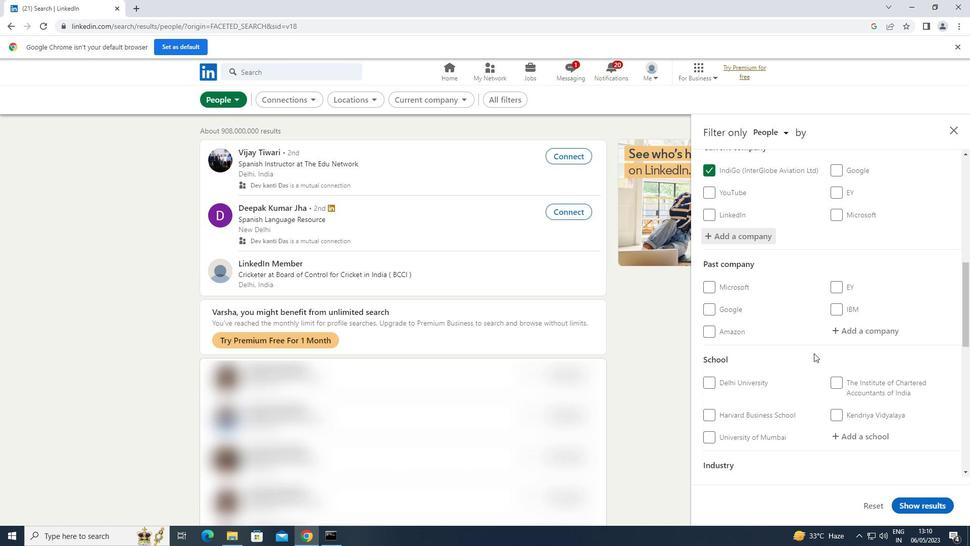 
Action: Mouse scrolled (816, 349) with delta (0, 0)
Screenshot: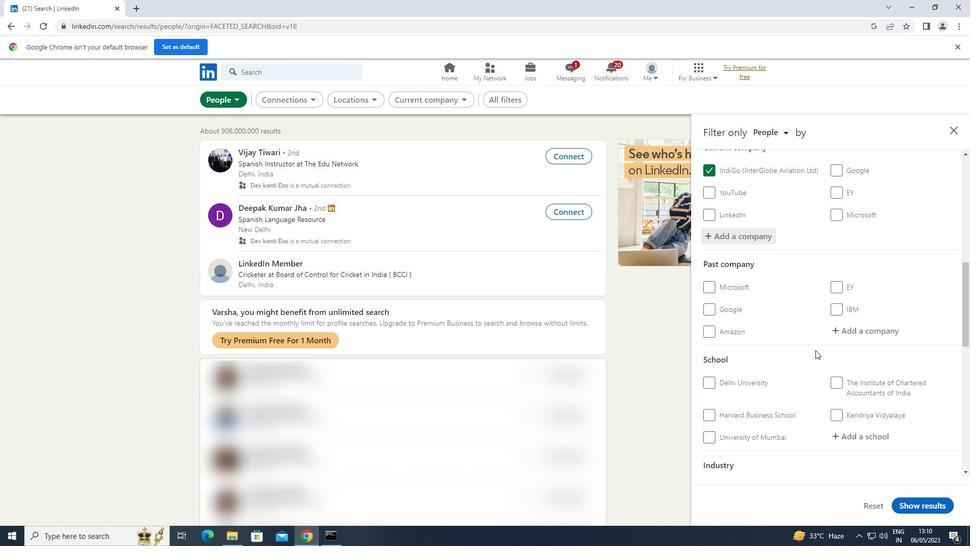 
Action: Mouse scrolled (816, 349) with delta (0, 0)
Screenshot: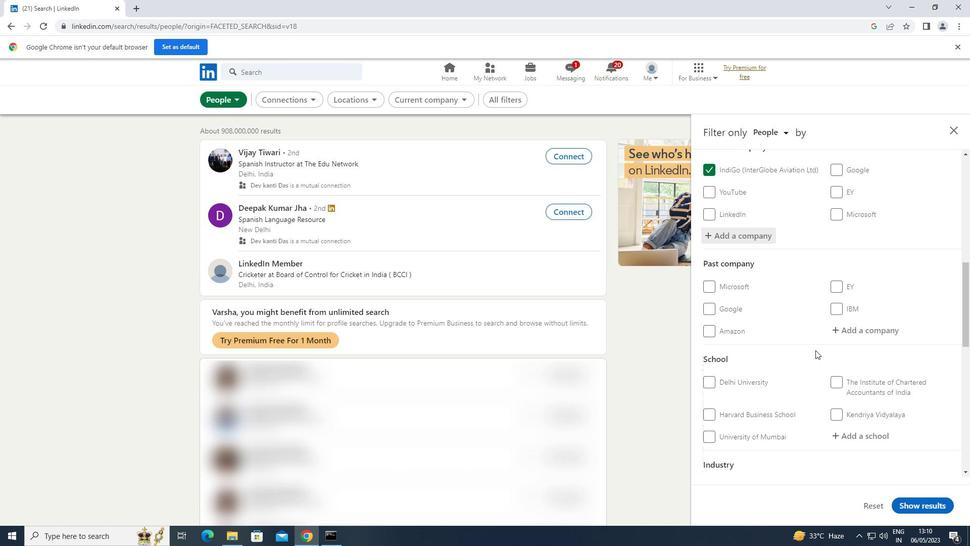 
Action: Mouse moved to (831, 331)
Screenshot: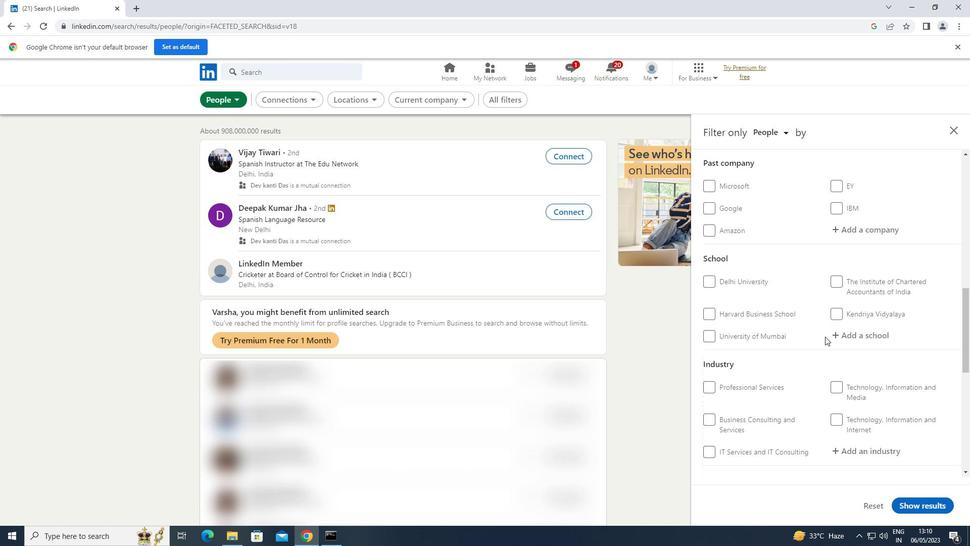 
Action: Mouse pressed left at (831, 331)
Screenshot: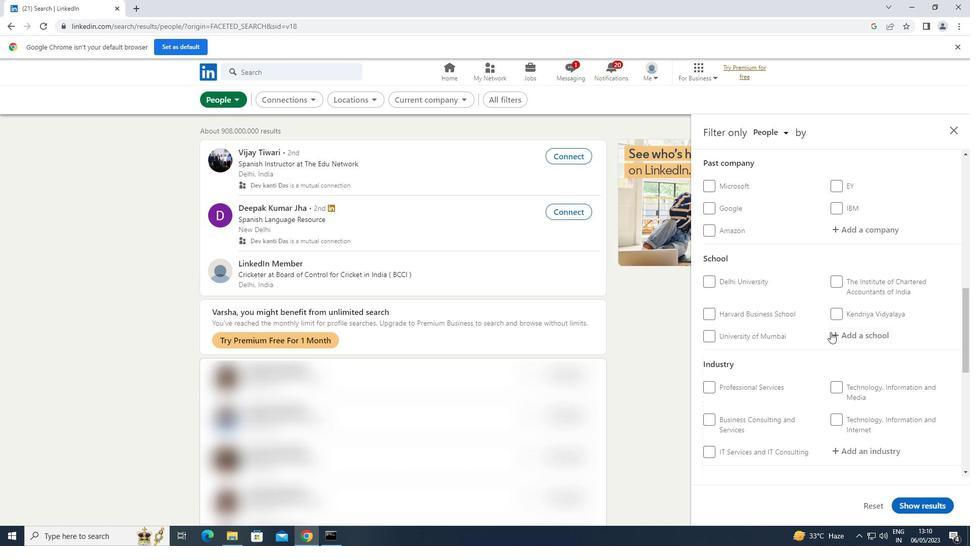 
Action: Key pressed <Key.shift>FRESHERS<Key.space><Key.shift>TAMIL
Screenshot: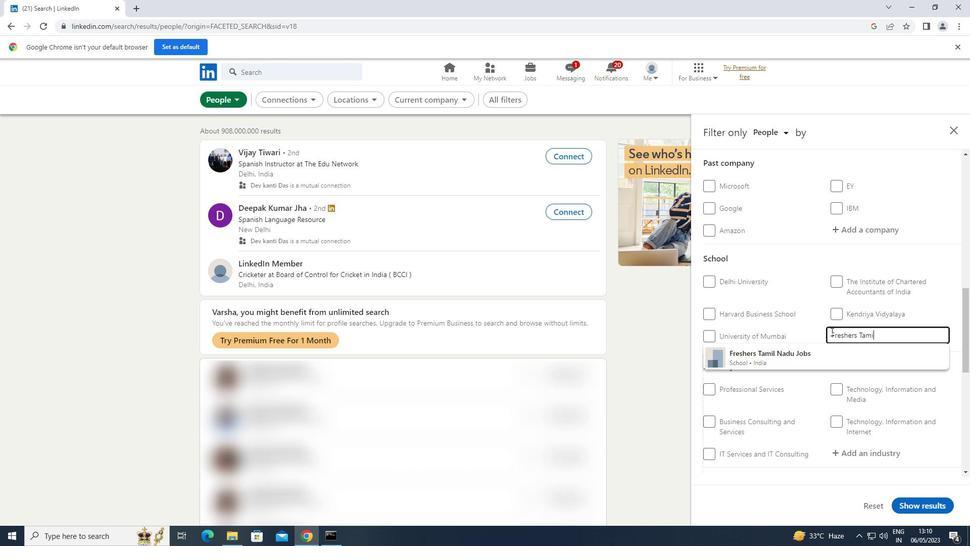 
Action: Mouse moved to (763, 355)
Screenshot: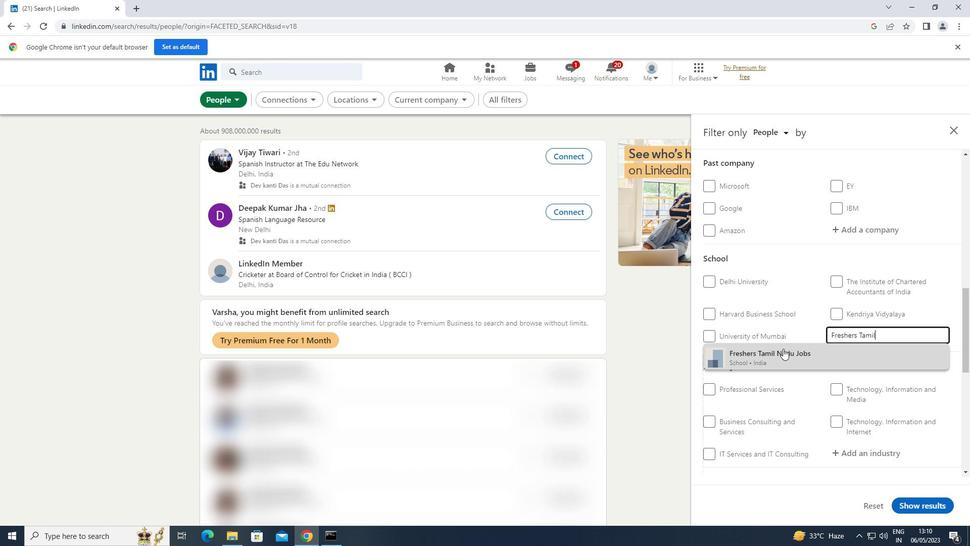 
Action: Mouse pressed left at (763, 355)
Screenshot: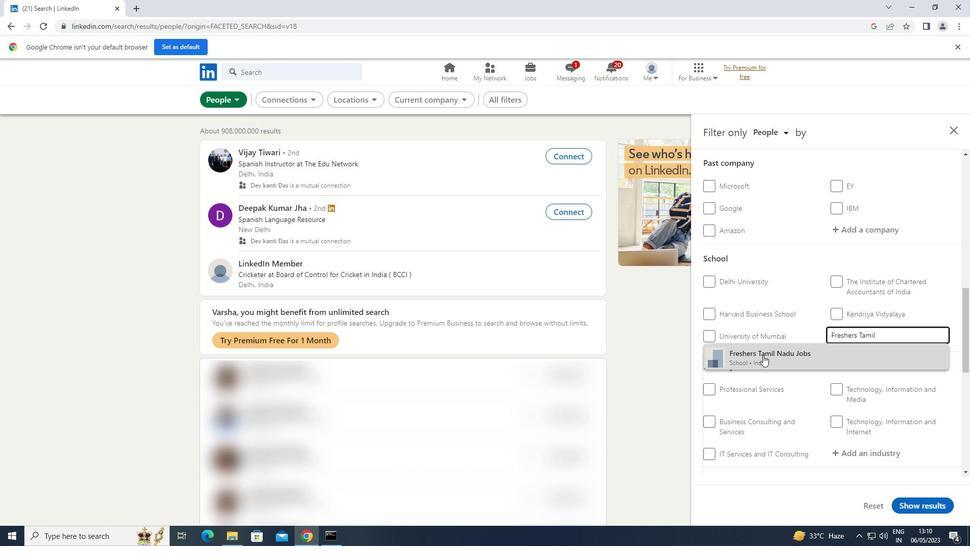 
Action: Mouse scrolled (763, 354) with delta (0, 0)
Screenshot: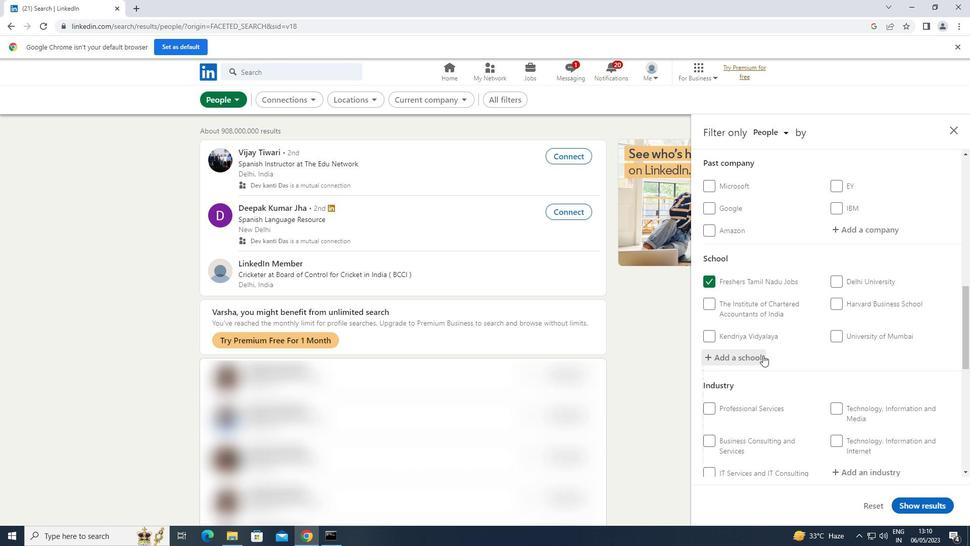 
Action: Mouse scrolled (763, 354) with delta (0, 0)
Screenshot: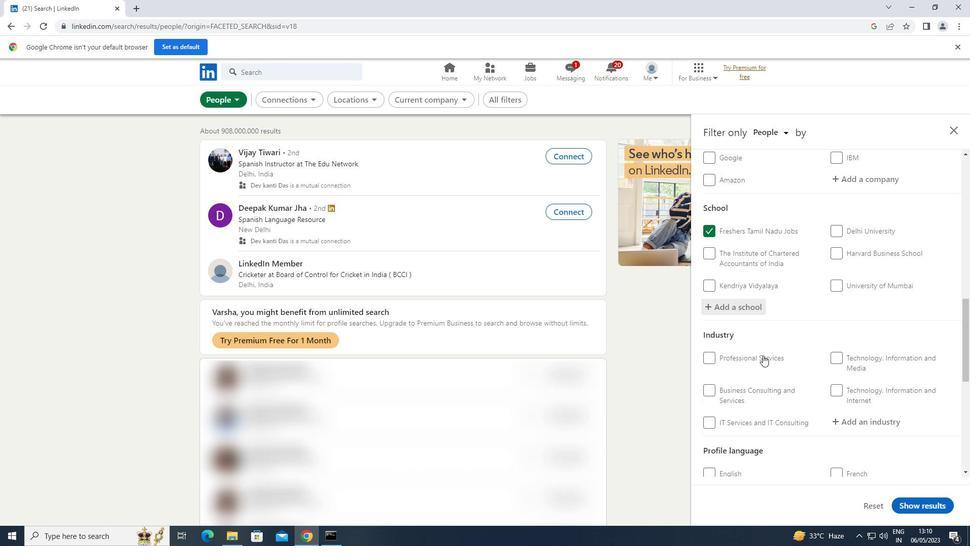 
Action: Mouse scrolled (763, 354) with delta (0, 0)
Screenshot: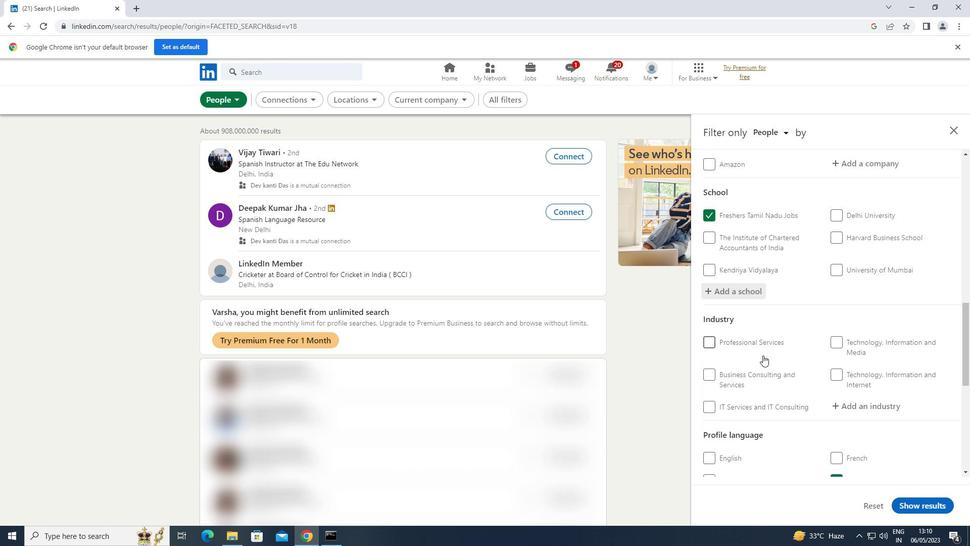 
Action: Mouse moved to (764, 354)
Screenshot: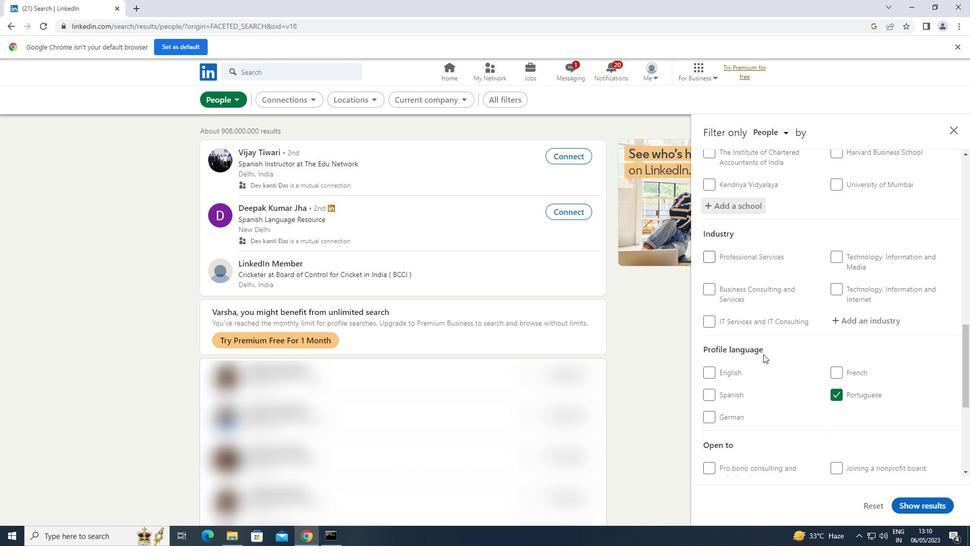 
Action: Mouse scrolled (764, 353) with delta (0, 0)
Screenshot: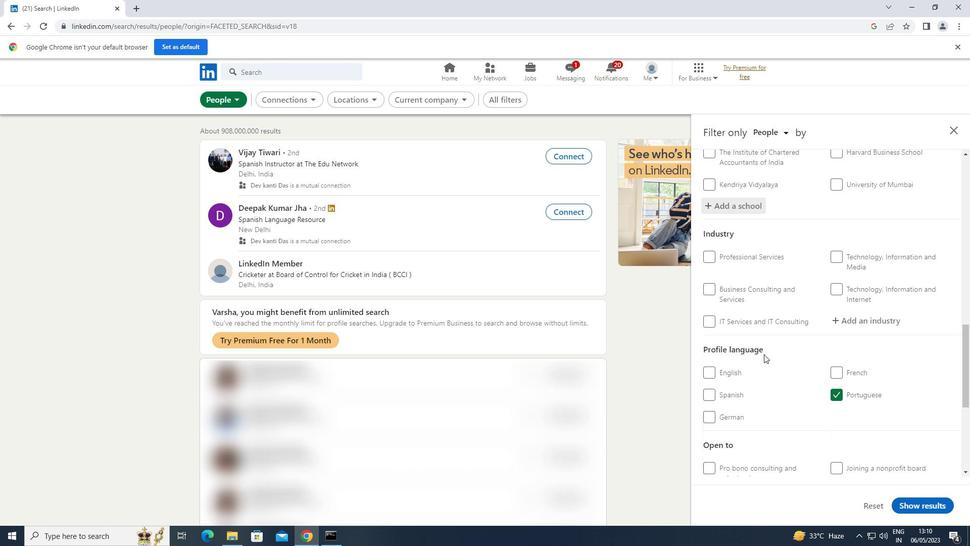 
Action: Mouse moved to (870, 268)
Screenshot: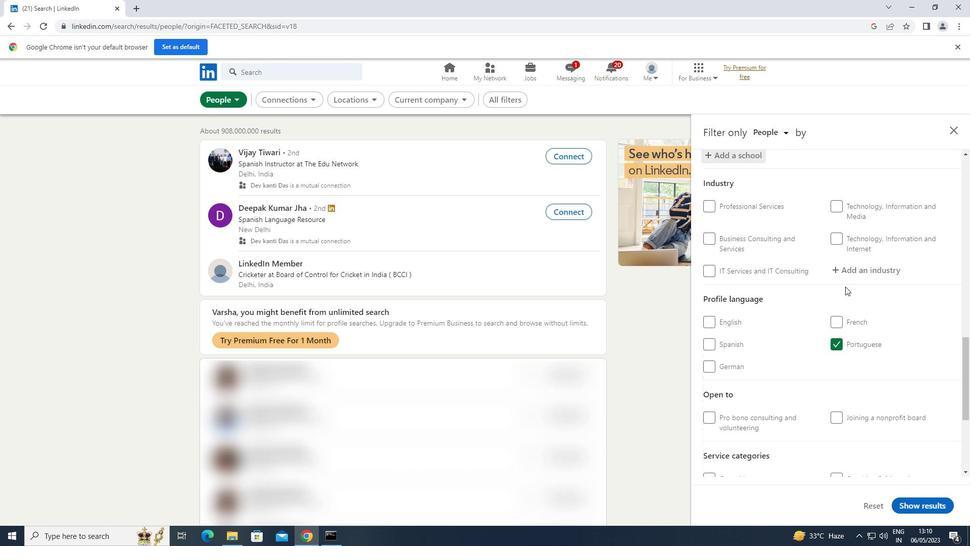 
Action: Mouse pressed left at (870, 268)
Screenshot: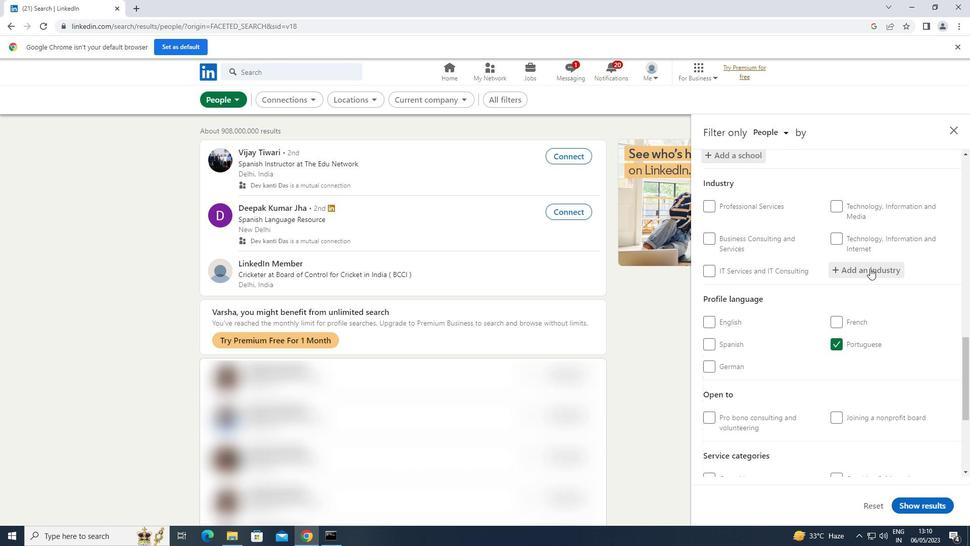 
Action: Key pressed <Key.shift>WHOLESALE<Key.space><Key.shift>RAW<Key.space><Key.shift>FARM
Screenshot: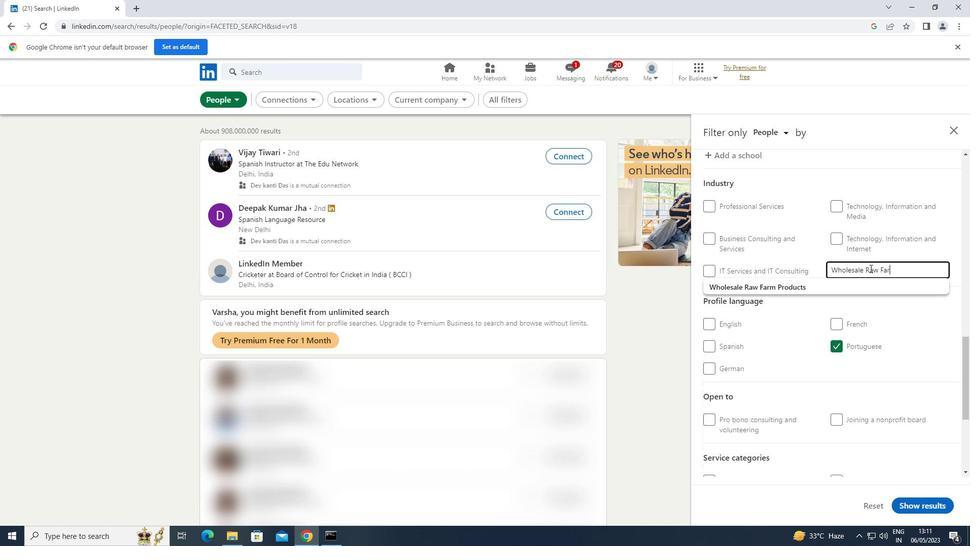 
Action: Mouse moved to (822, 284)
Screenshot: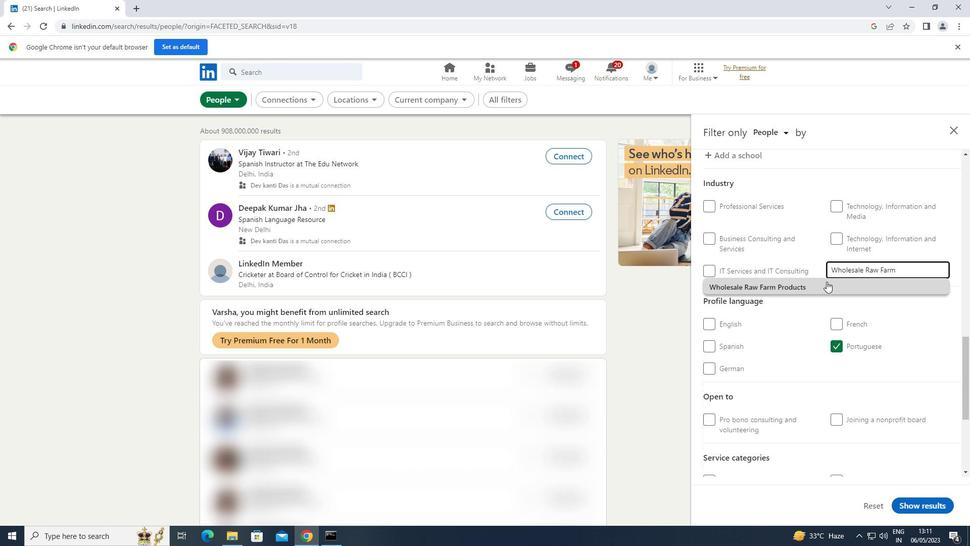 
Action: Mouse pressed left at (822, 284)
Screenshot: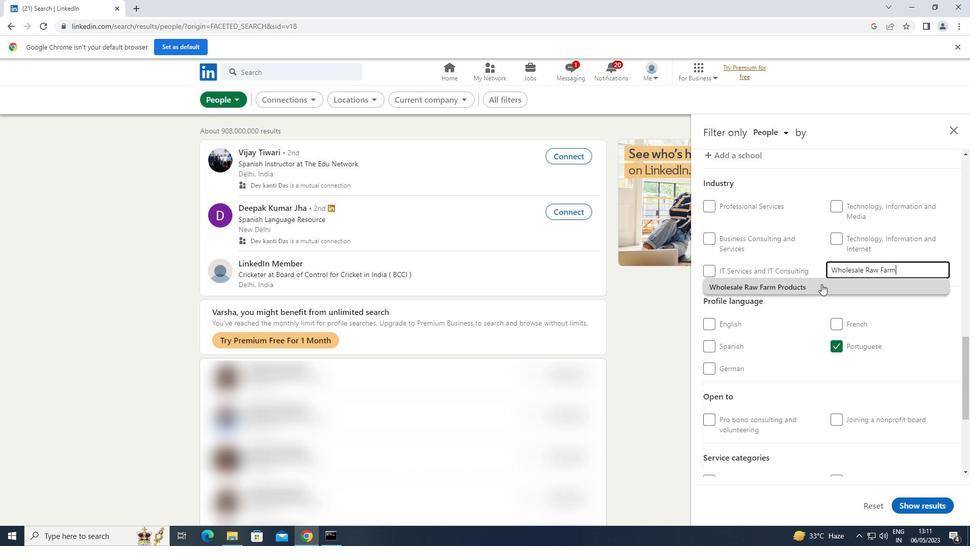 
Action: Mouse moved to (822, 284)
Screenshot: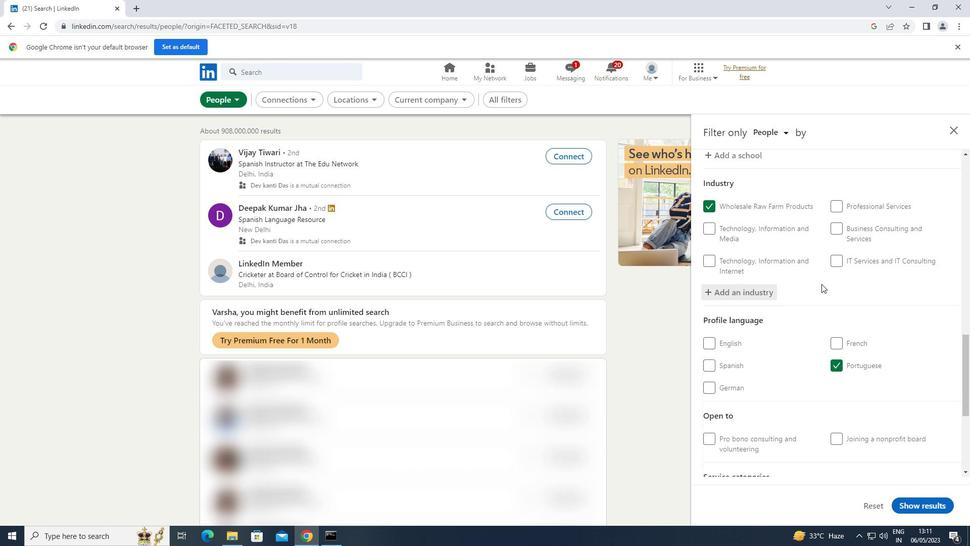 
Action: Mouse scrolled (822, 283) with delta (0, 0)
Screenshot: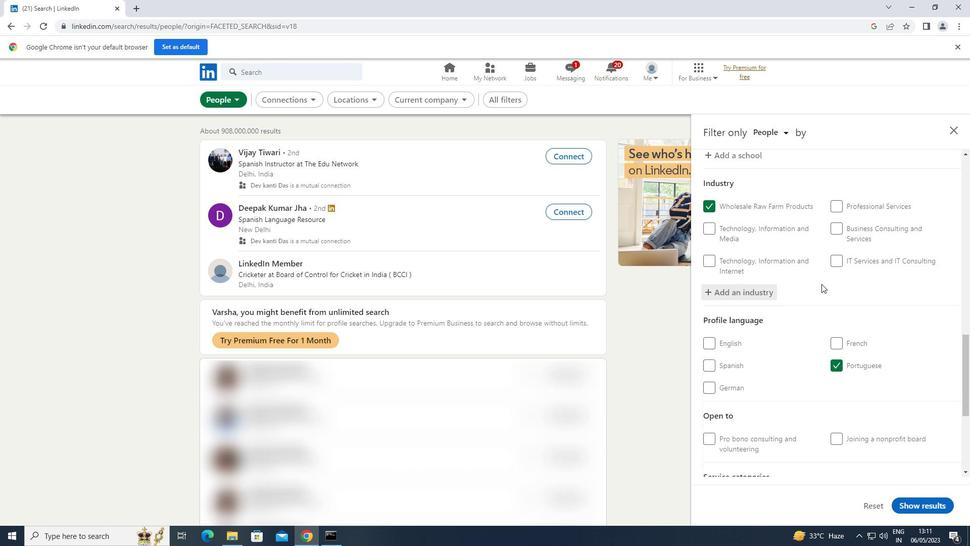 
Action: Mouse scrolled (822, 283) with delta (0, 0)
Screenshot: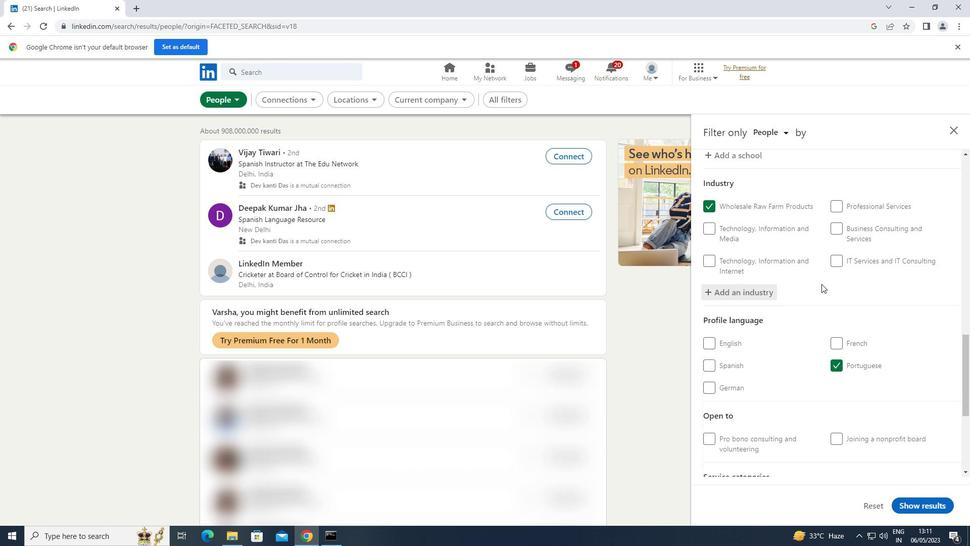 
Action: Mouse scrolled (822, 283) with delta (0, 0)
Screenshot: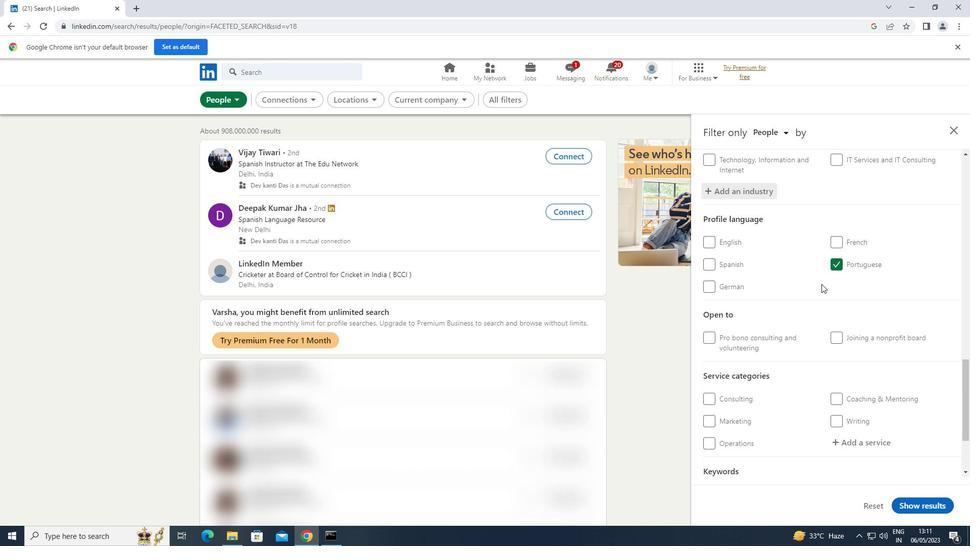 
Action: Mouse scrolled (822, 283) with delta (0, 0)
Screenshot: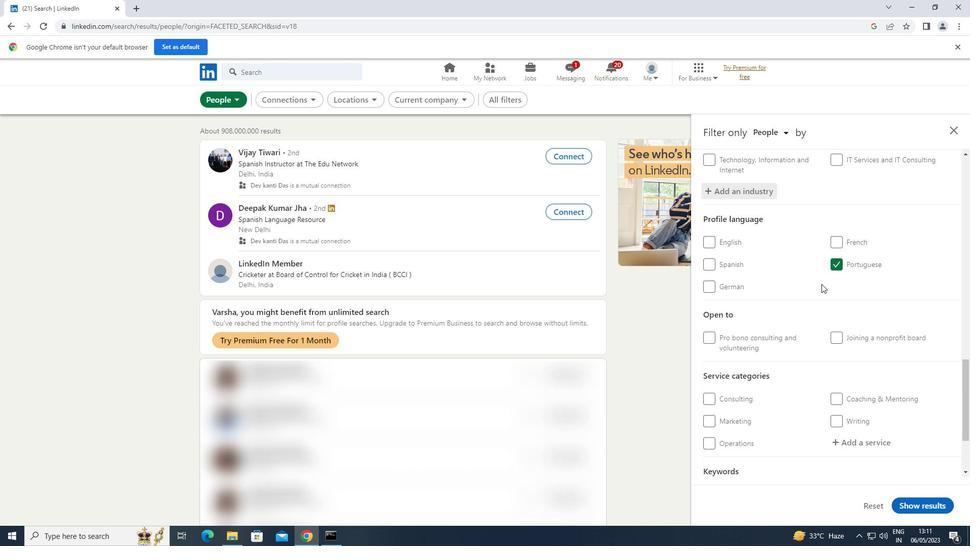
Action: Mouse scrolled (822, 283) with delta (0, 0)
Screenshot: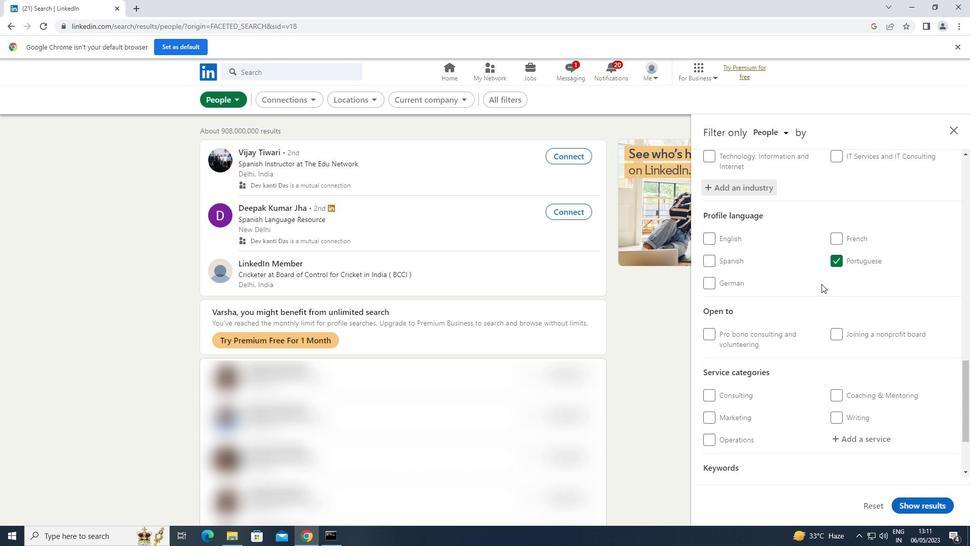 
Action: Mouse moved to (867, 331)
Screenshot: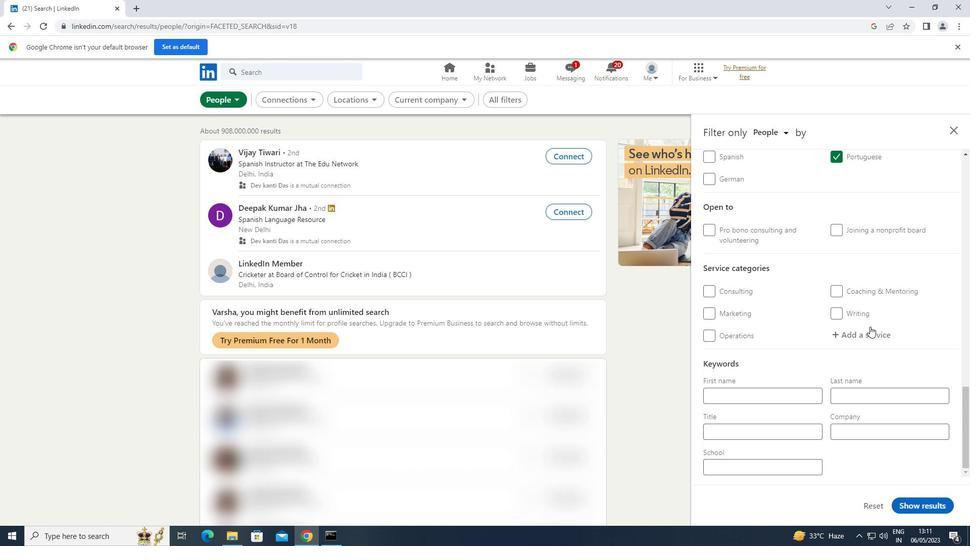 
Action: Mouse pressed left at (867, 331)
Screenshot: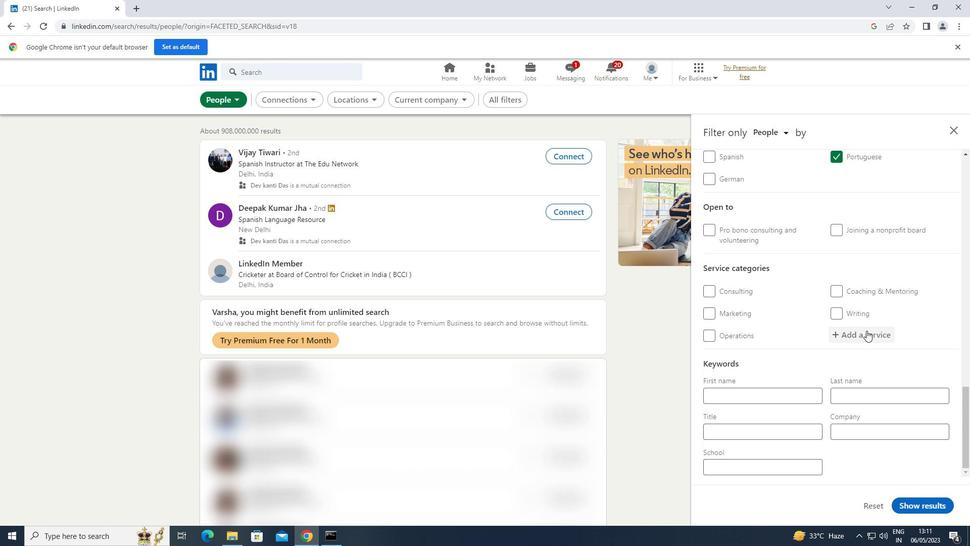 
Action: Key pressed <Key.shift>MOBILE
Screenshot: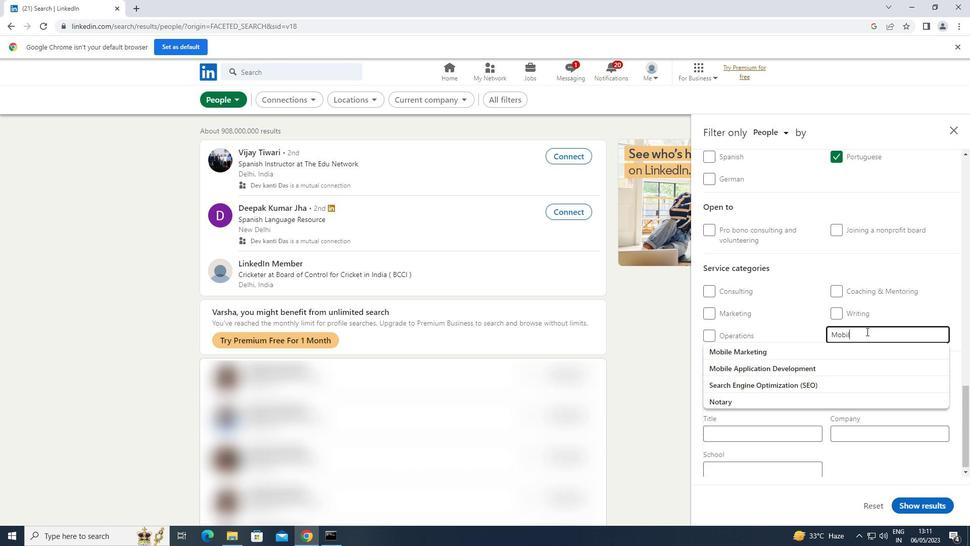 
Action: Mouse moved to (797, 345)
Screenshot: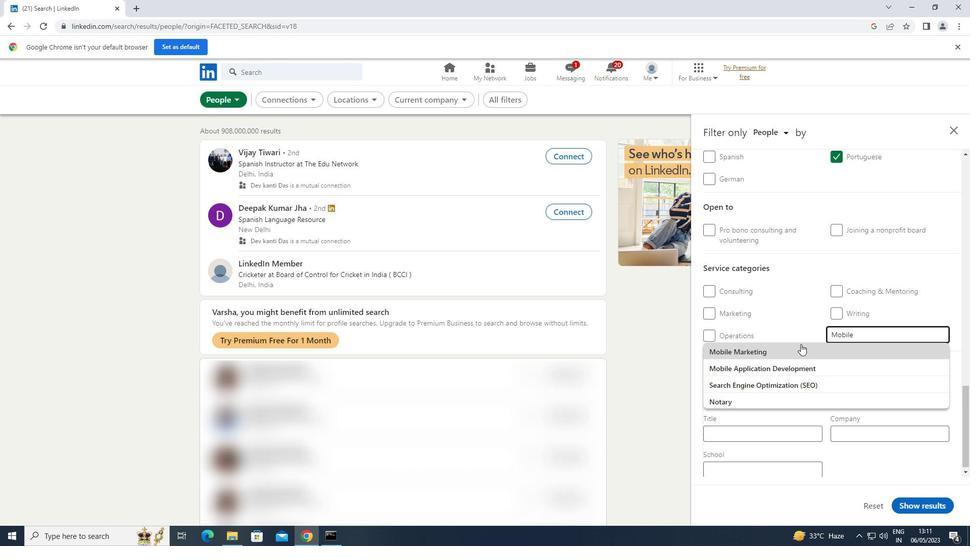 
Action: Mouse pressed left at (797, 345)
Screenshot: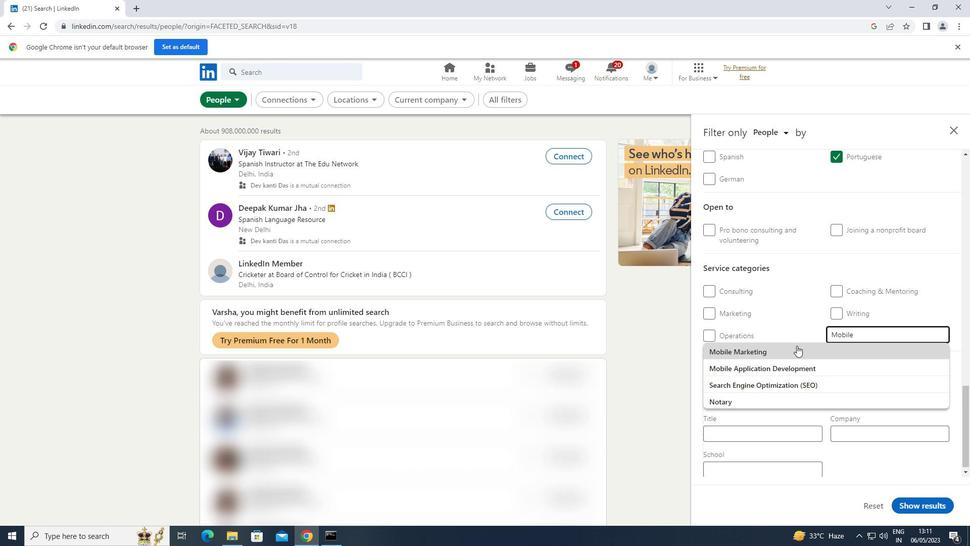 
Action: Mouse moved to (798, 344)
Screenshot: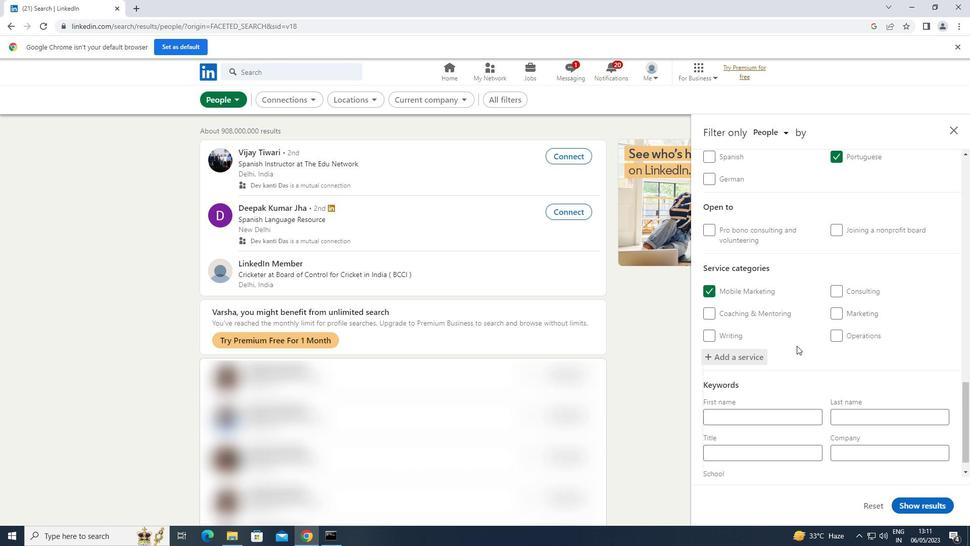 
Action: Mouse scrolled (798, 343) with delta (0, 0)
Screenshot: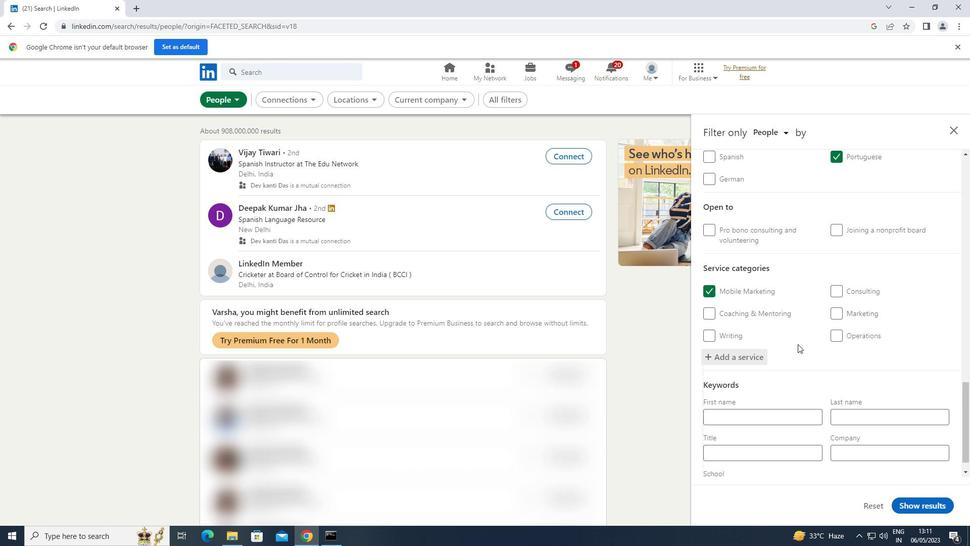 
Action: Mouse scrolled (798, 343) with delta (0, 0)
Screenshot: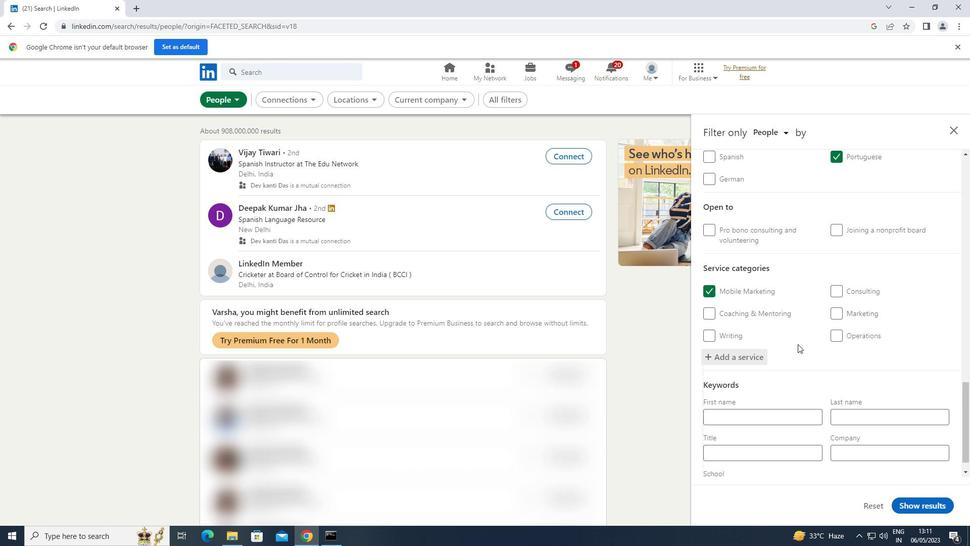 
Action: Mouse scrolled (798, 343) with delta (0, 0)
Screenshot: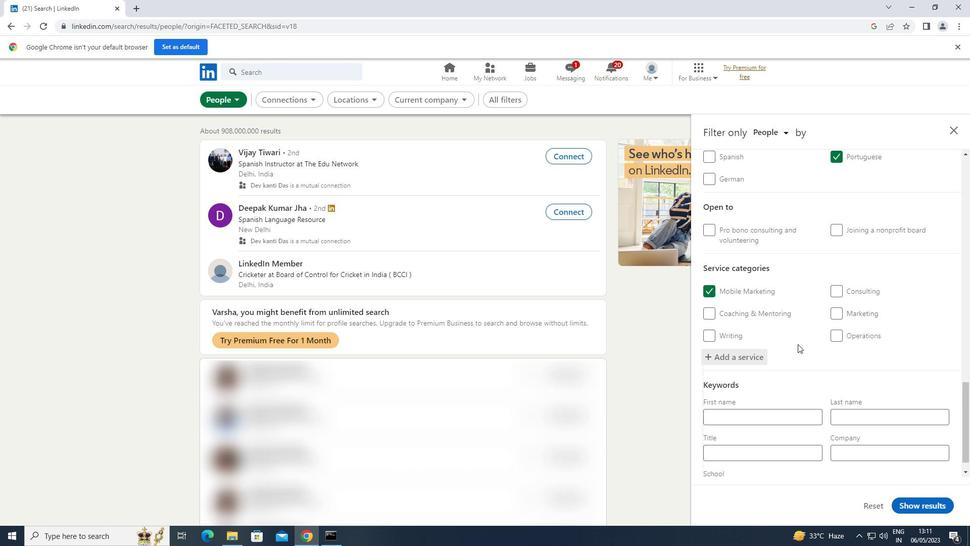 
Action: Mouse scrolled (798, 343) with delta (0, 0)
Screenshot: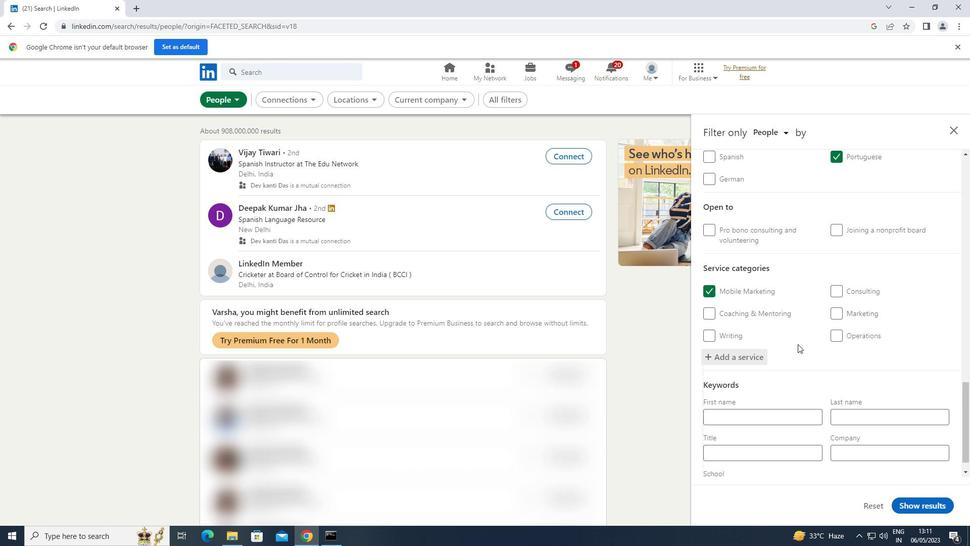 
Action: Mouse moved to (757, 436)
Screenshot: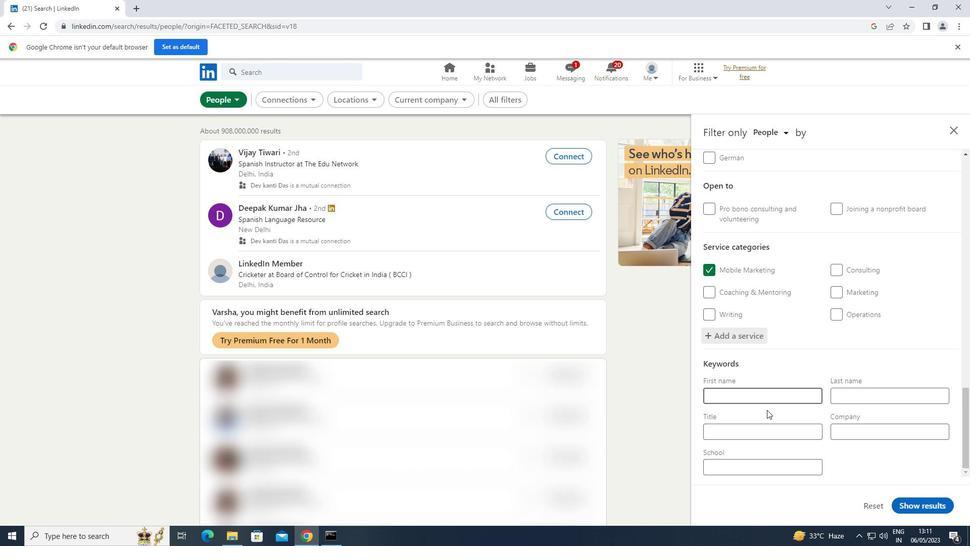 
Action: Mouse pressed left at (757, 436)
Screenshot: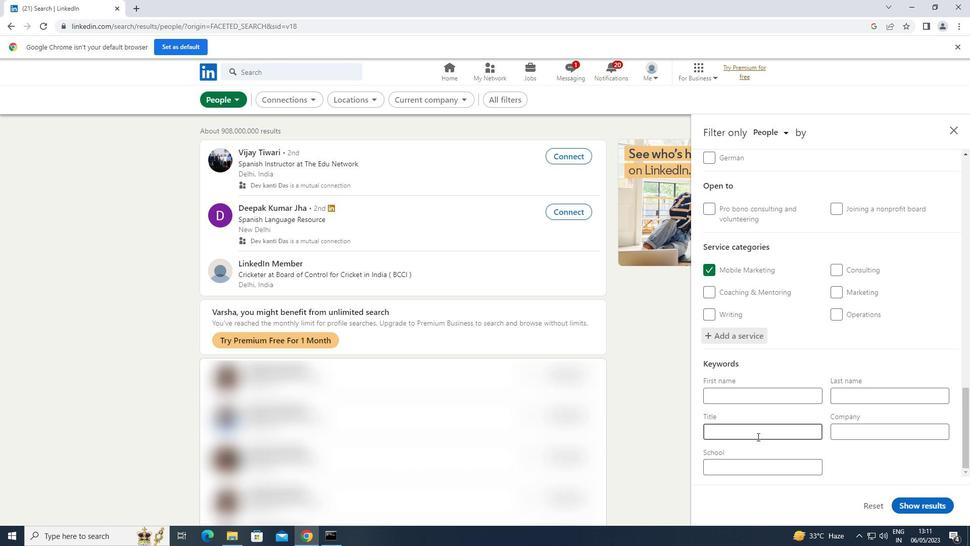 
Action: Key pressed <Key.shift><Key.shift><Key.shift><Key.shift><Key.shift><Key.shift><Key.shift><Key.shift><Key.shift>SCHOOL<Key.space>
Screenshot: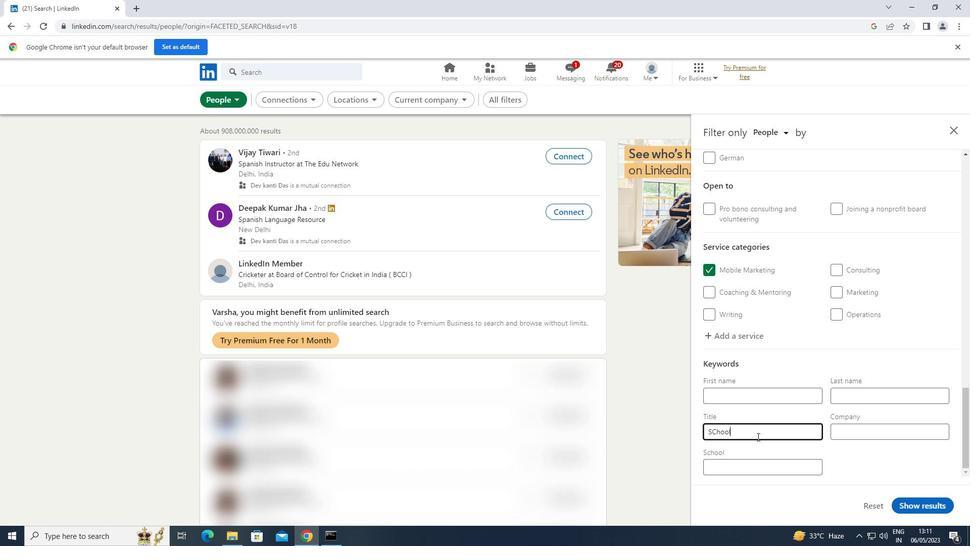 
Action: Mouse moved to (717, 429)
Screenshot: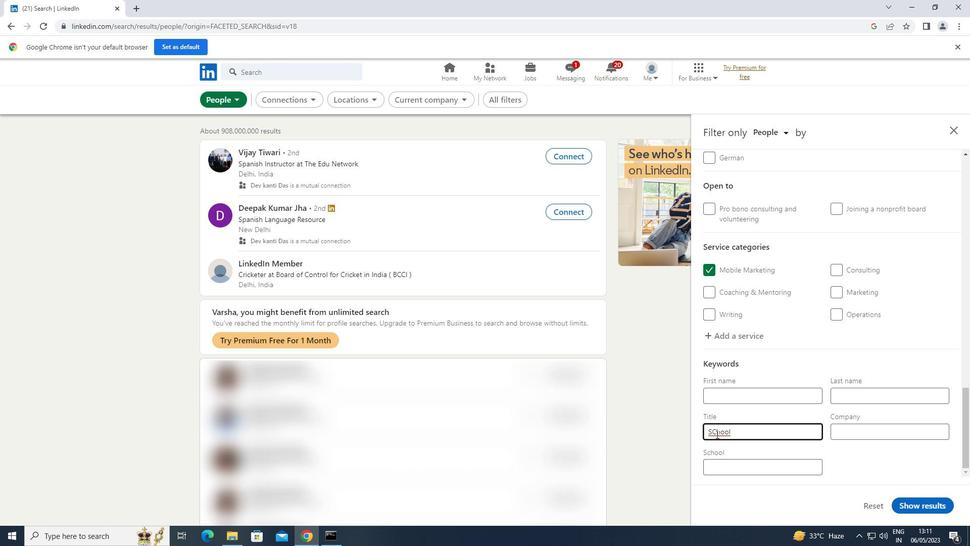 
Action: Mouse pressed left at (717, 429)
Screenshot: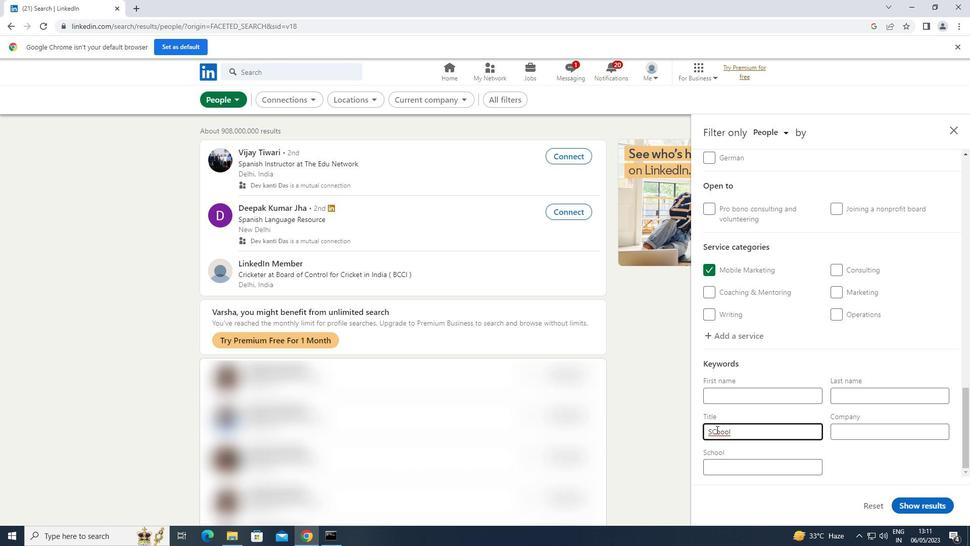 
Action: Mouse moved to (717, 429)
Screenshot: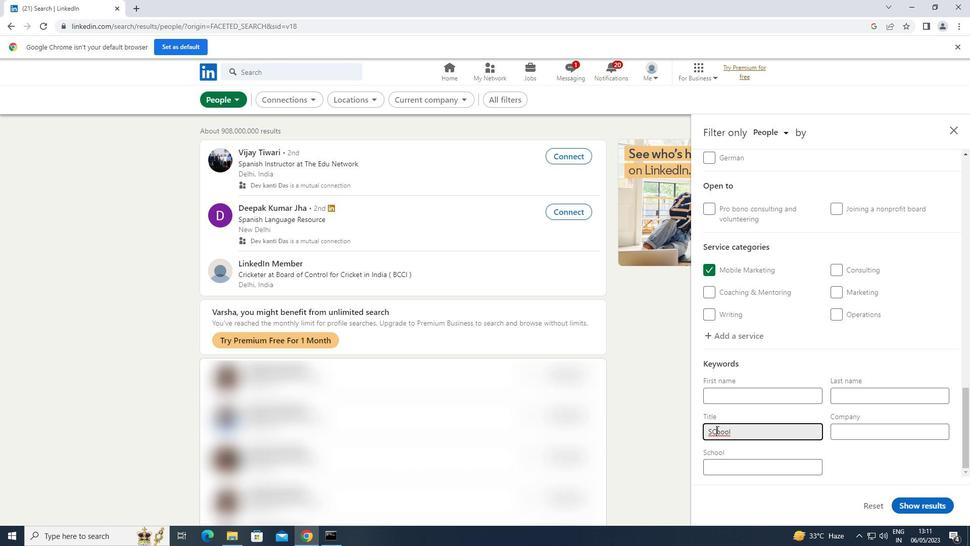 
Action: Key pressed <Key.backspace>C
Screenshot: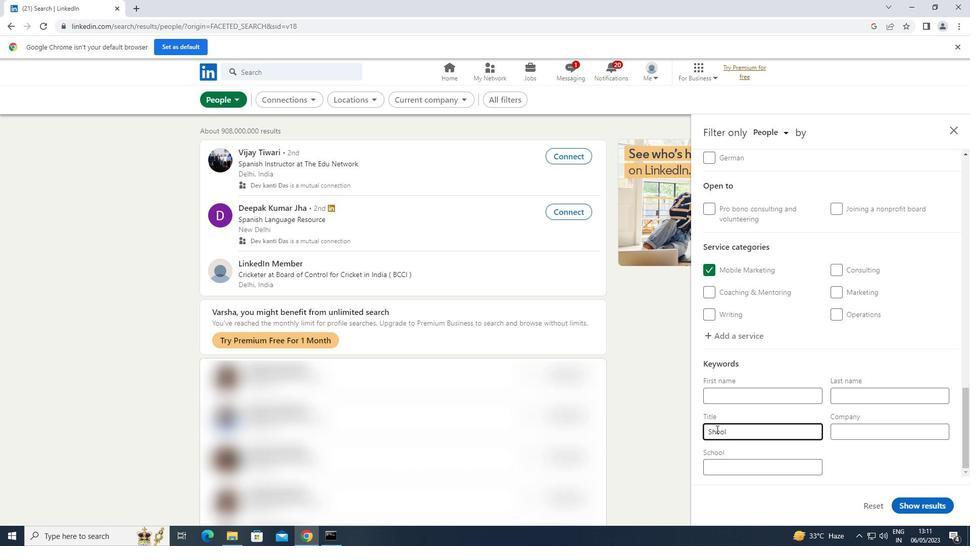 
Action: Mouse moved to (751, 430)
Screenshot: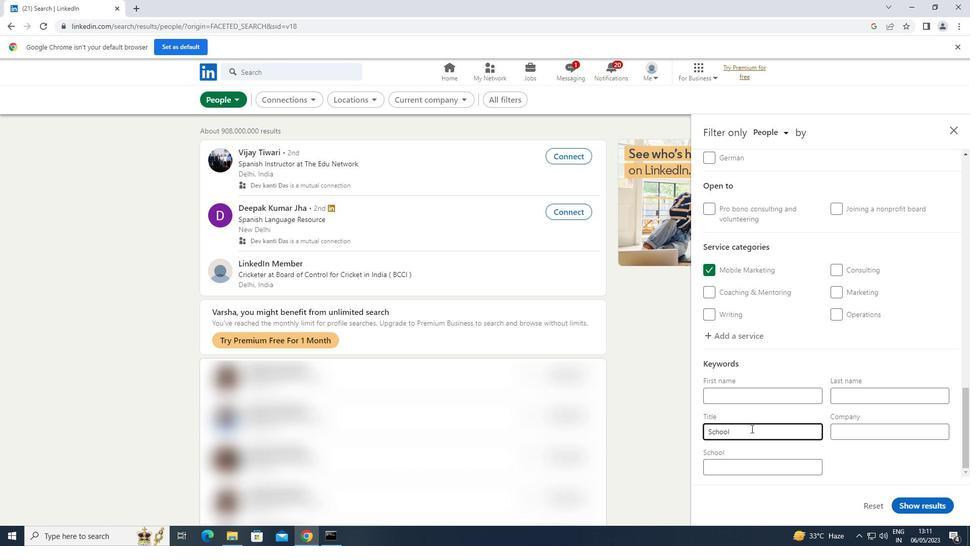 
Action: Mouse pressed left at (751, 430)
Screenshot: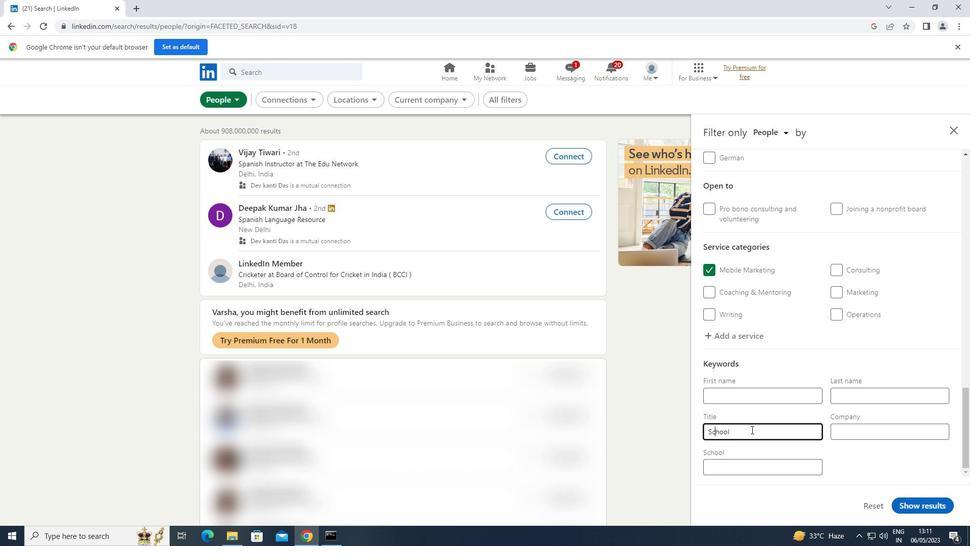
Action: Key pressed <Key.shift>BUS<Key.space><Key.shift>DRIVER
Screenshot: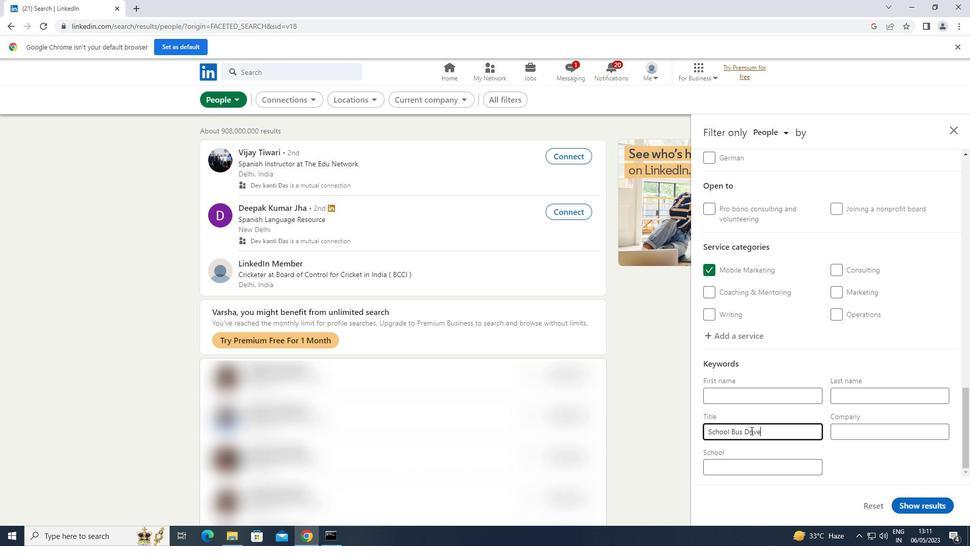 
Action: Mouse moved to (910, 502)
Screenshot: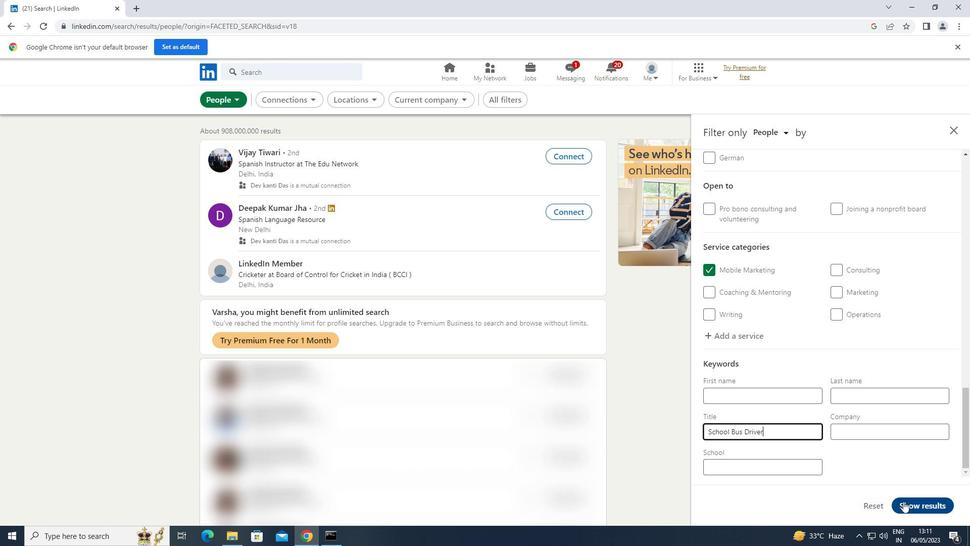 
Action: Mouse pressed left at (910, 502)
Screenshot: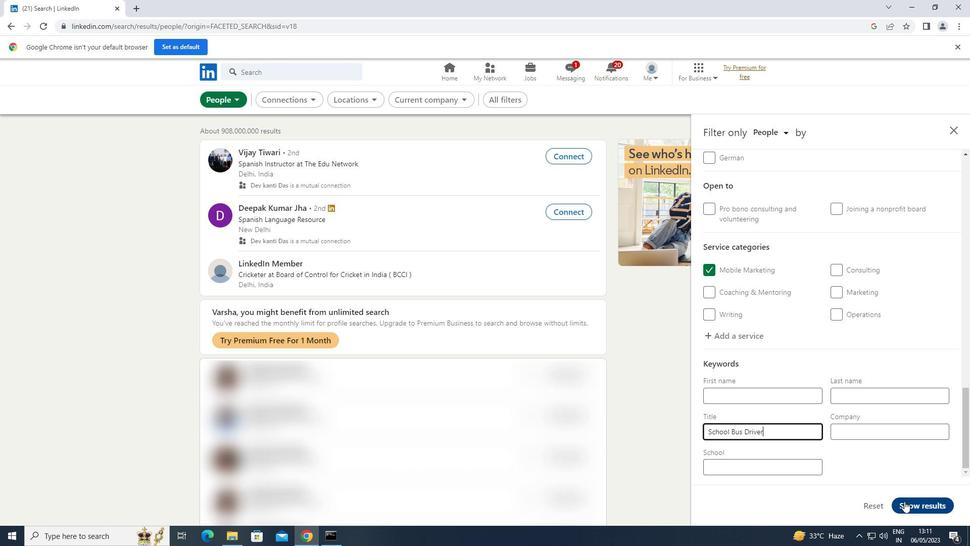 
